 Task: Add an event with the title Client Appreciation Networking Event: Wine Tasting Reception, date '2024/05/26', time 7:30 AM to 9:30 AMand add a description: Looking to take your sales representation skills to the next level? Join us for an immersive event designed to equip you with the knowledge and tools needed to drive growth and maximize revenue. From understanding customer psychology to developing compelling pitches, this event covers the essential aspects of successful sales representation. Select event color  Basil . Add location for the event as: 987 Market Street, Financial District, San Francisco, USA, logged in from the account softage.5@softage.netand send the event invitation to softage.2@softage.net and softage.3@softage.net. Set a reminder for the event Daily
Action: Mouse moved to (68, 158)
Screenshot: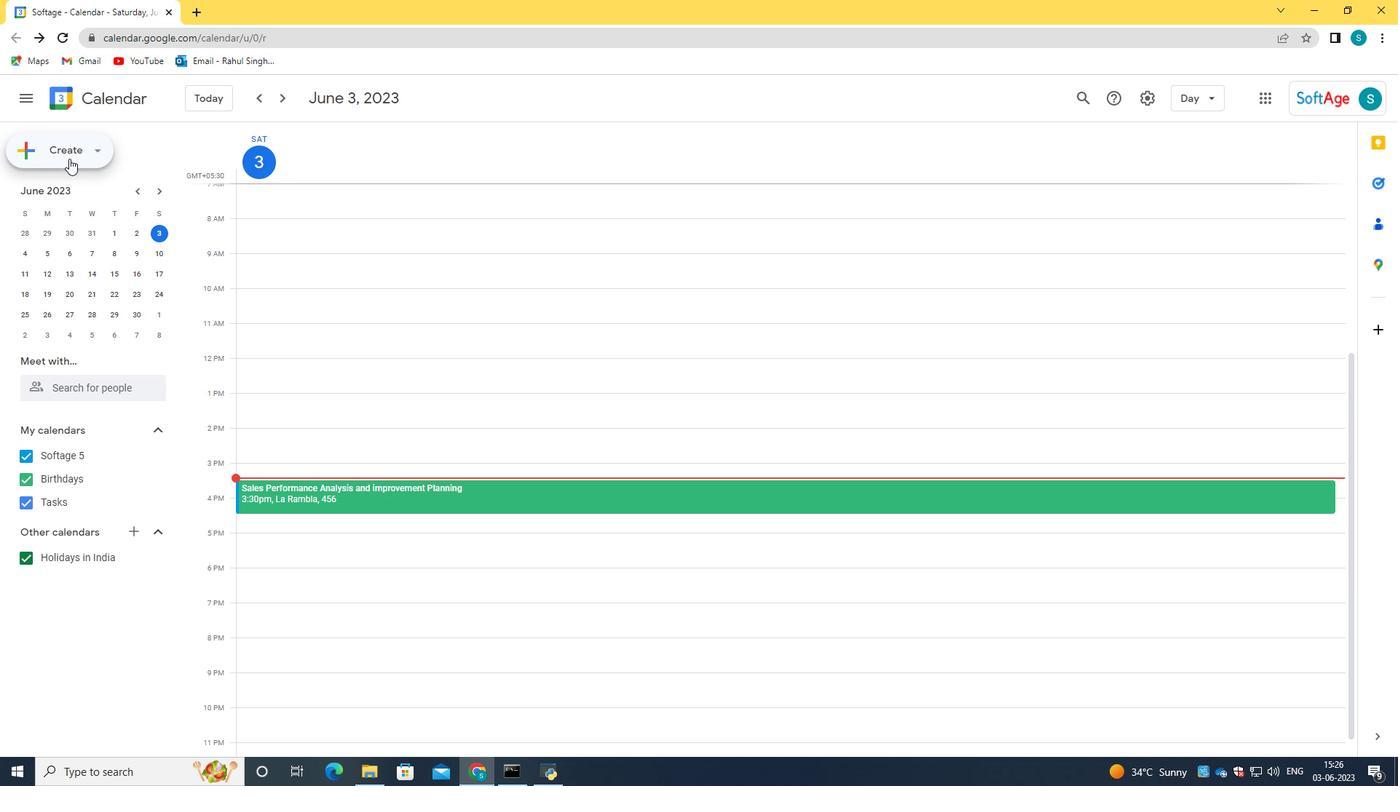 
Action: Mouse pressed left at (68, 158)
Screenshot: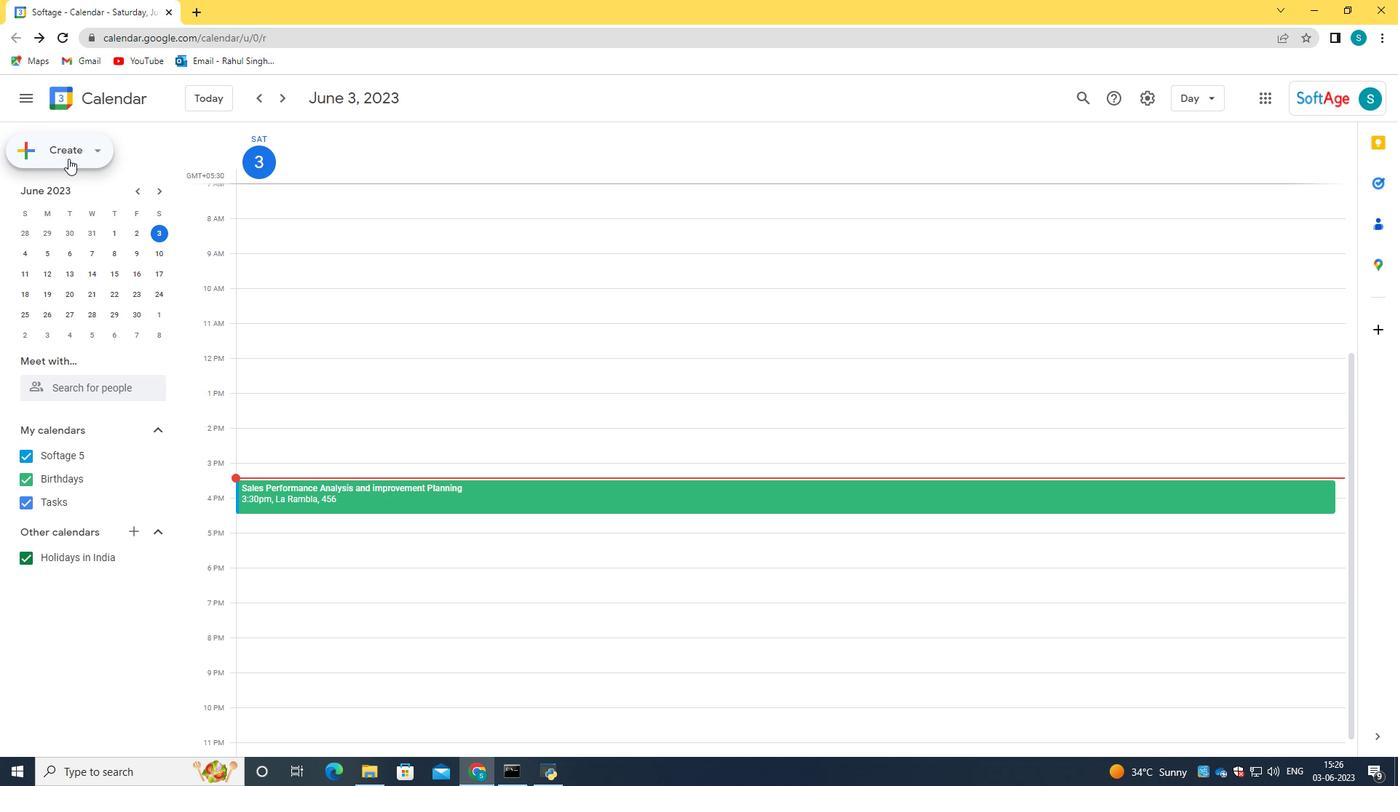 
Action: Mouse moved to (91, 181)
Screenshot: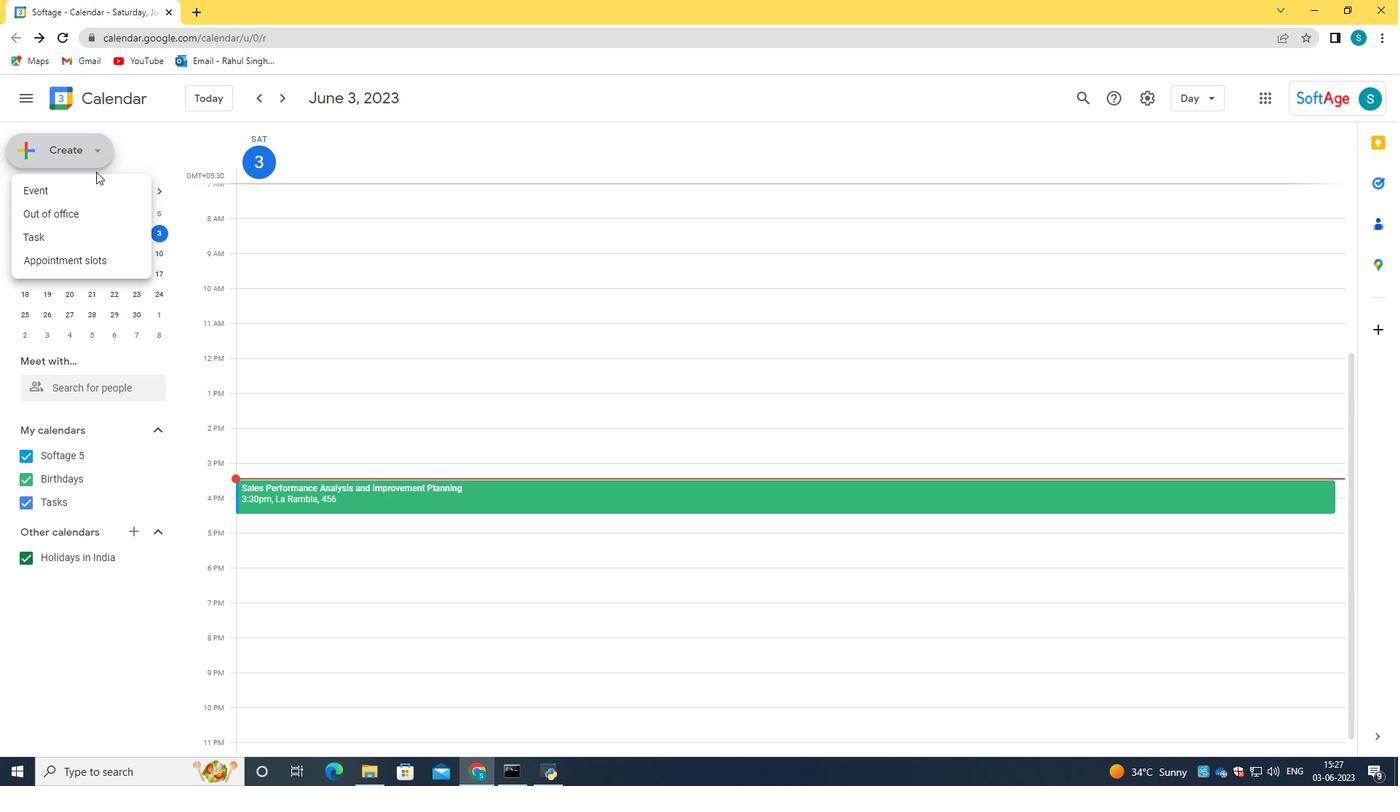 
Action: Mouse pressed left at (91, 181)
Screenshot: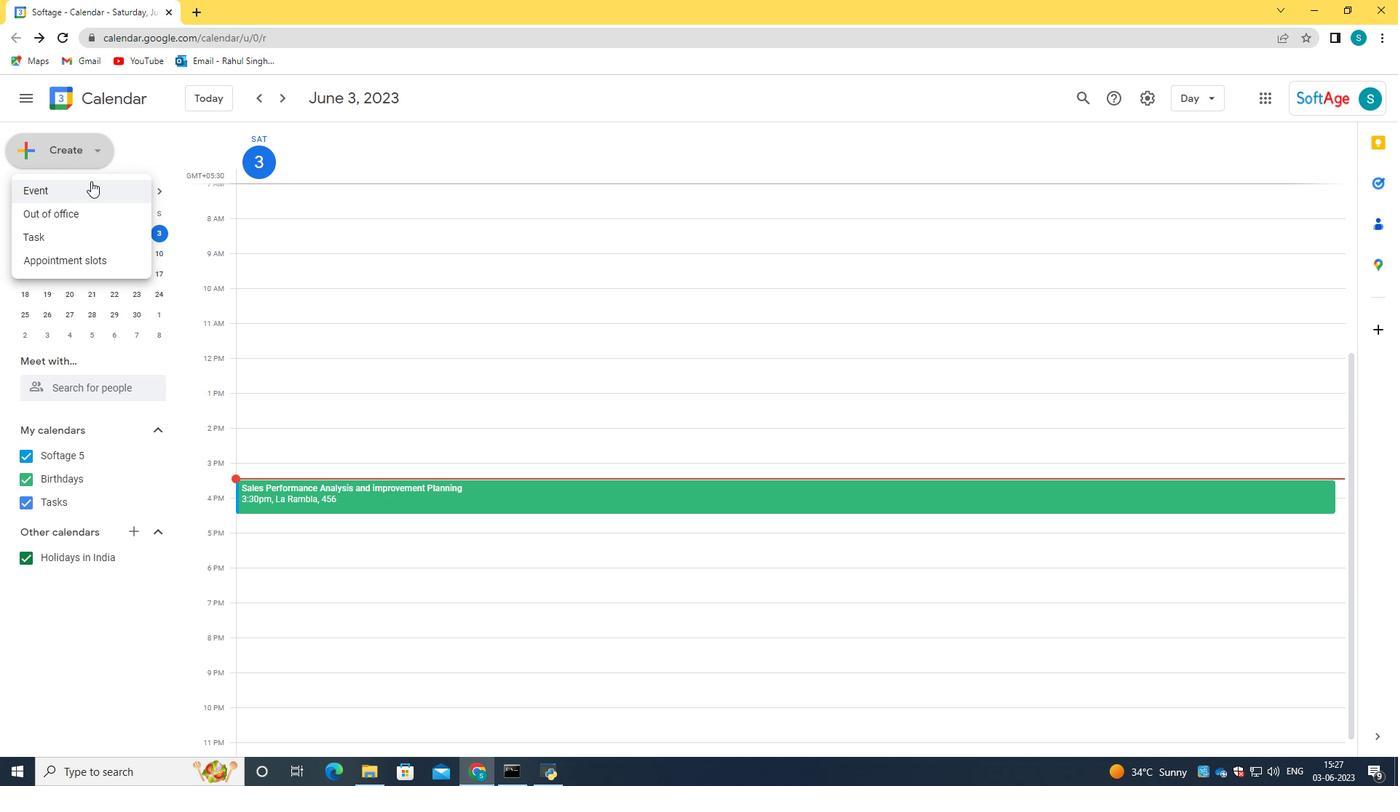 
Action: Mouse moved to (853, 579)
Screenshot: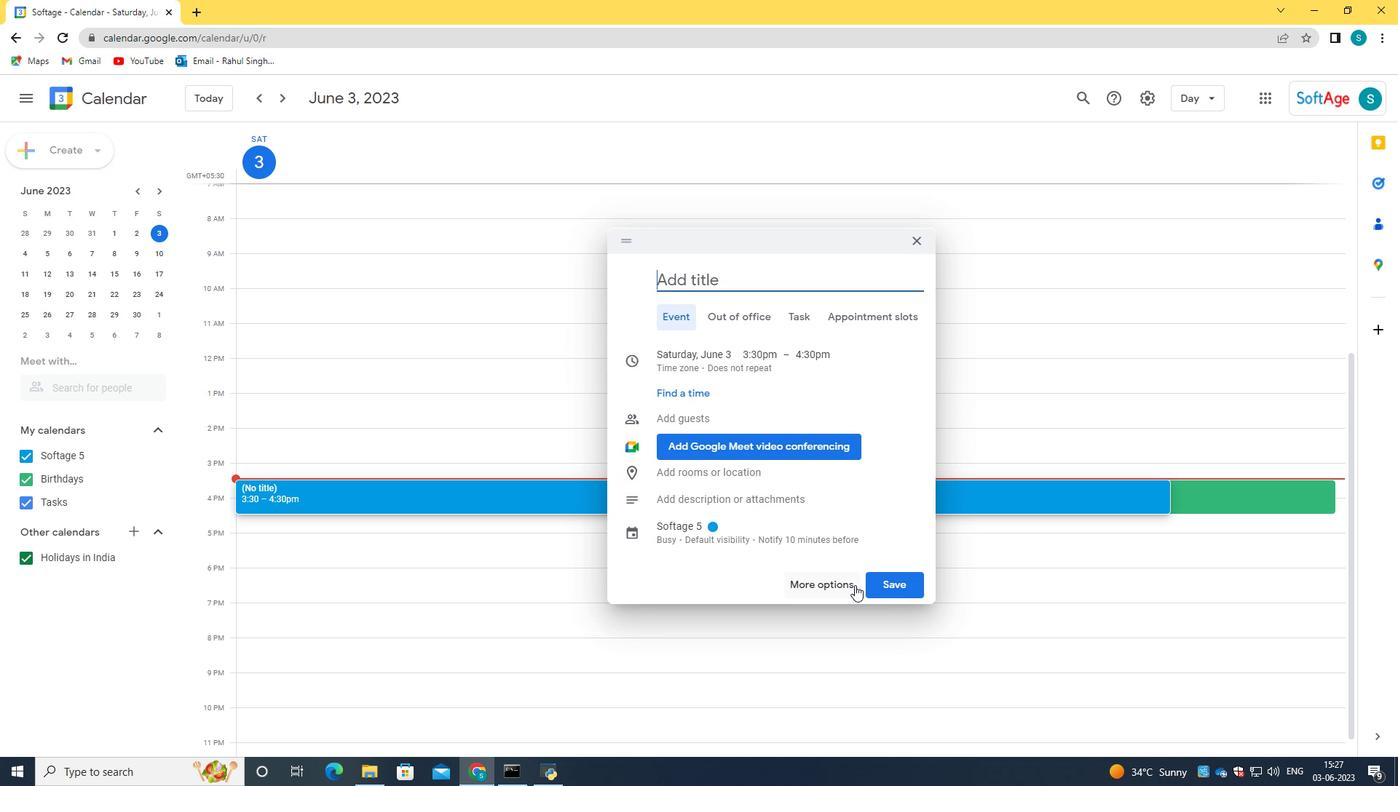 
Action: Mouse pressed left at (853, 579)
Screenshot: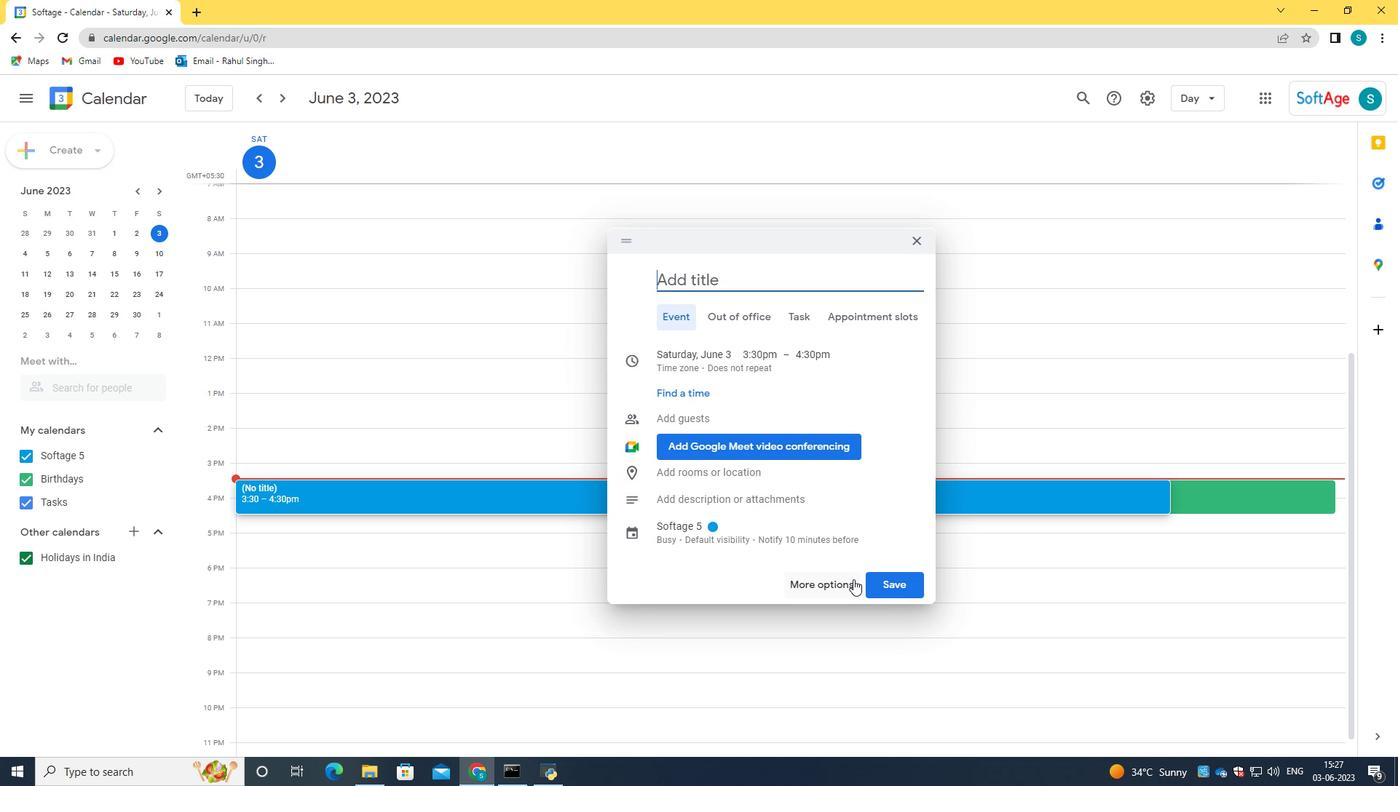 
Action: Mouse moved to (245, 97)
Screenshot: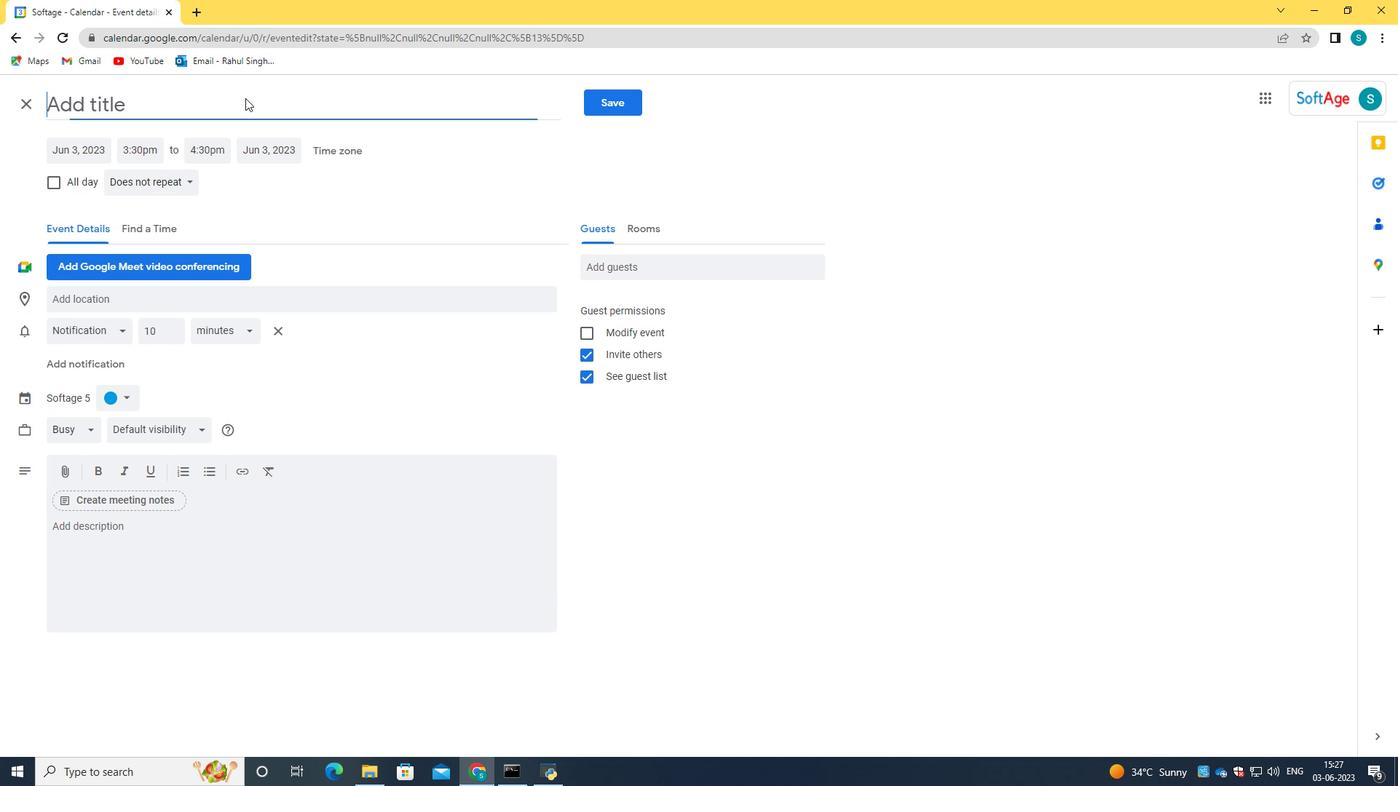 
Action: Mouse pressed left at (245, 97)
Screenshot: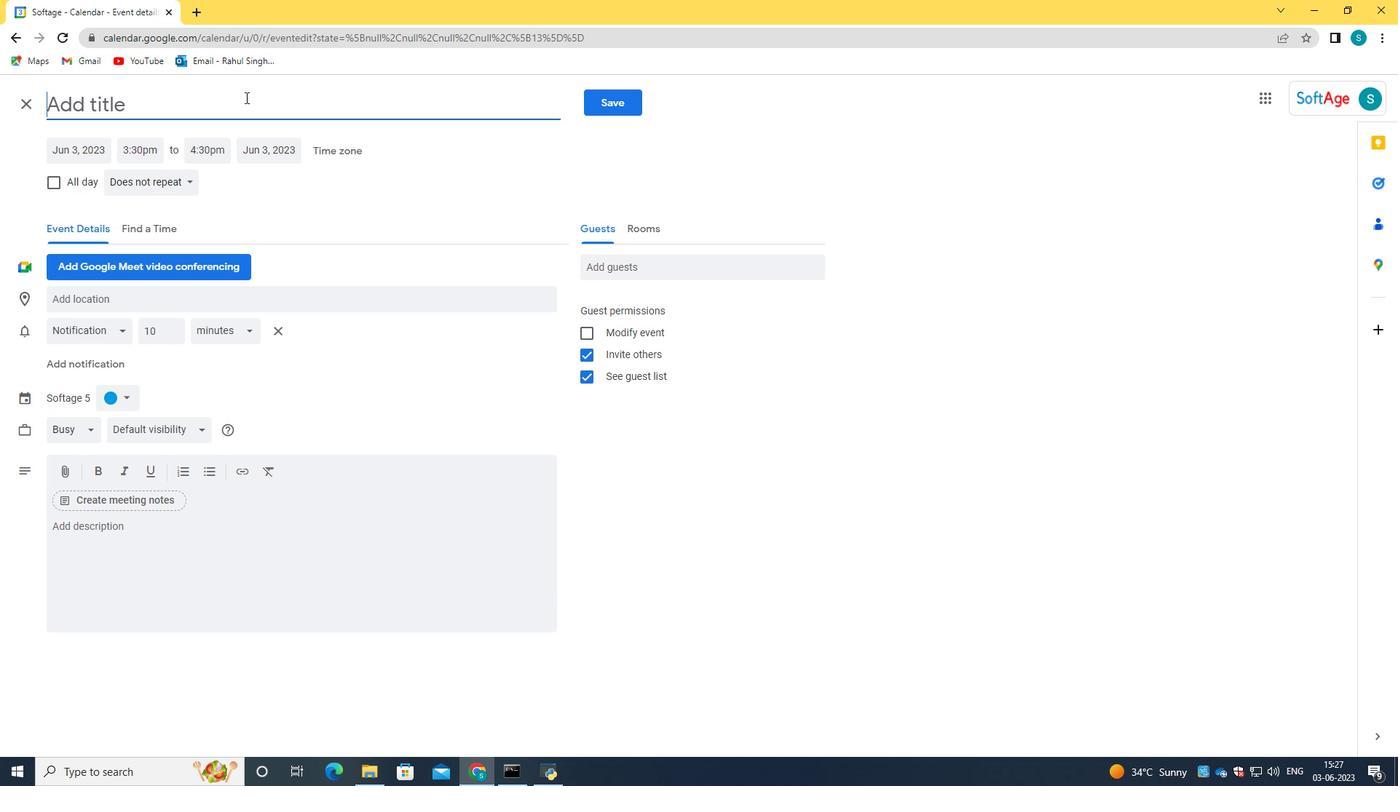 
Action: Key pressed <Key.caps_lock>C<Key.caps_lock>lient<Key.space><Key.caps_lock>A<Key.caps_lock>ppreciato<Key.backspace>ion<Key.space><Key.caps_lock>N<Key.caps_lock>etworking<Key.space><Key.caps_lock>E<Key.caps_lock>vent<Key.space><Key.backspace><Key.shift_r>:<Key.space>w<Key.backspace><Key.caps_lock>W<Key.caps_lock>ine<Key.space><Key.caps_lock>T<Key.caps_lock>esting<Key.space><Key.caps_lock>R<Key.caps_lock>ecepto<Key.backspace>ion
Screenshot: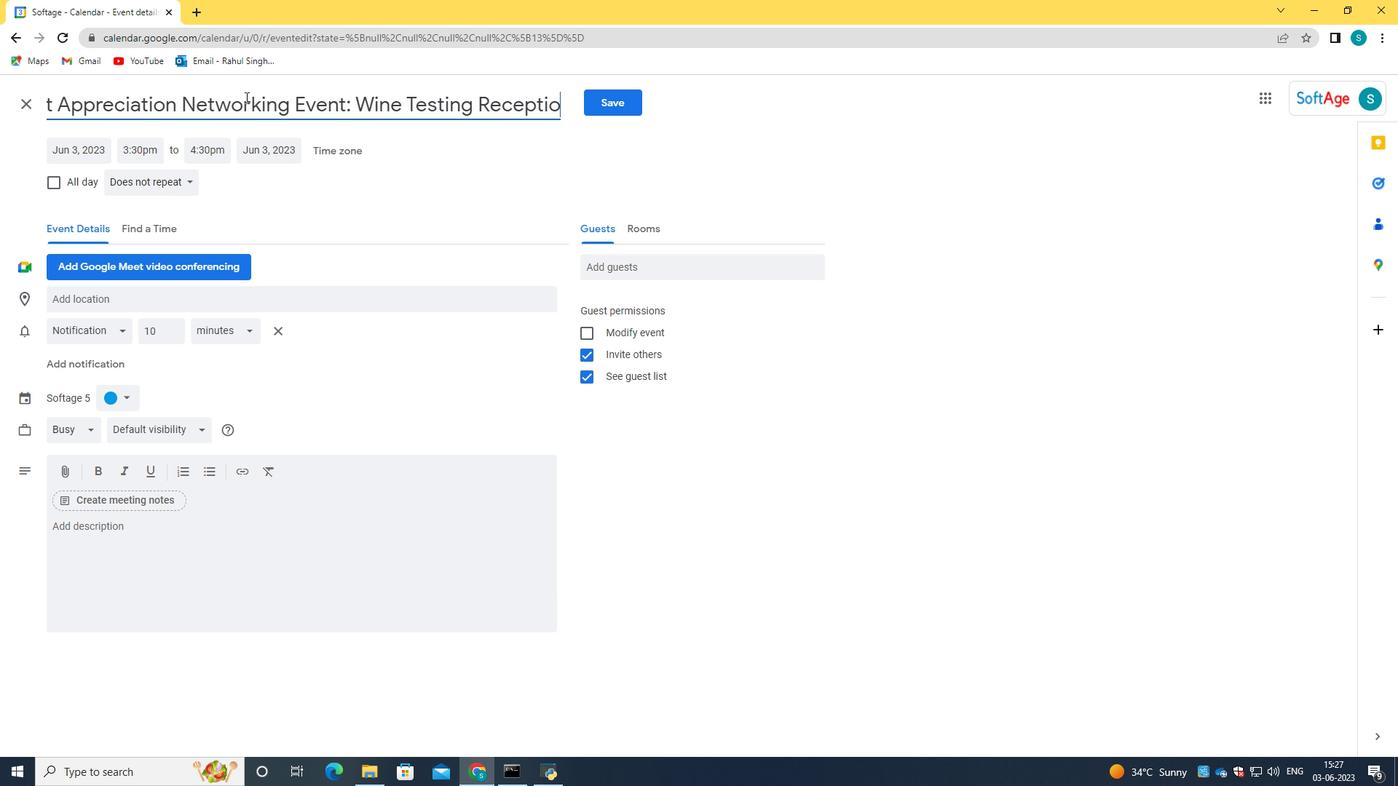 
Action: Mouse moved to (77, 151)
Screenshot: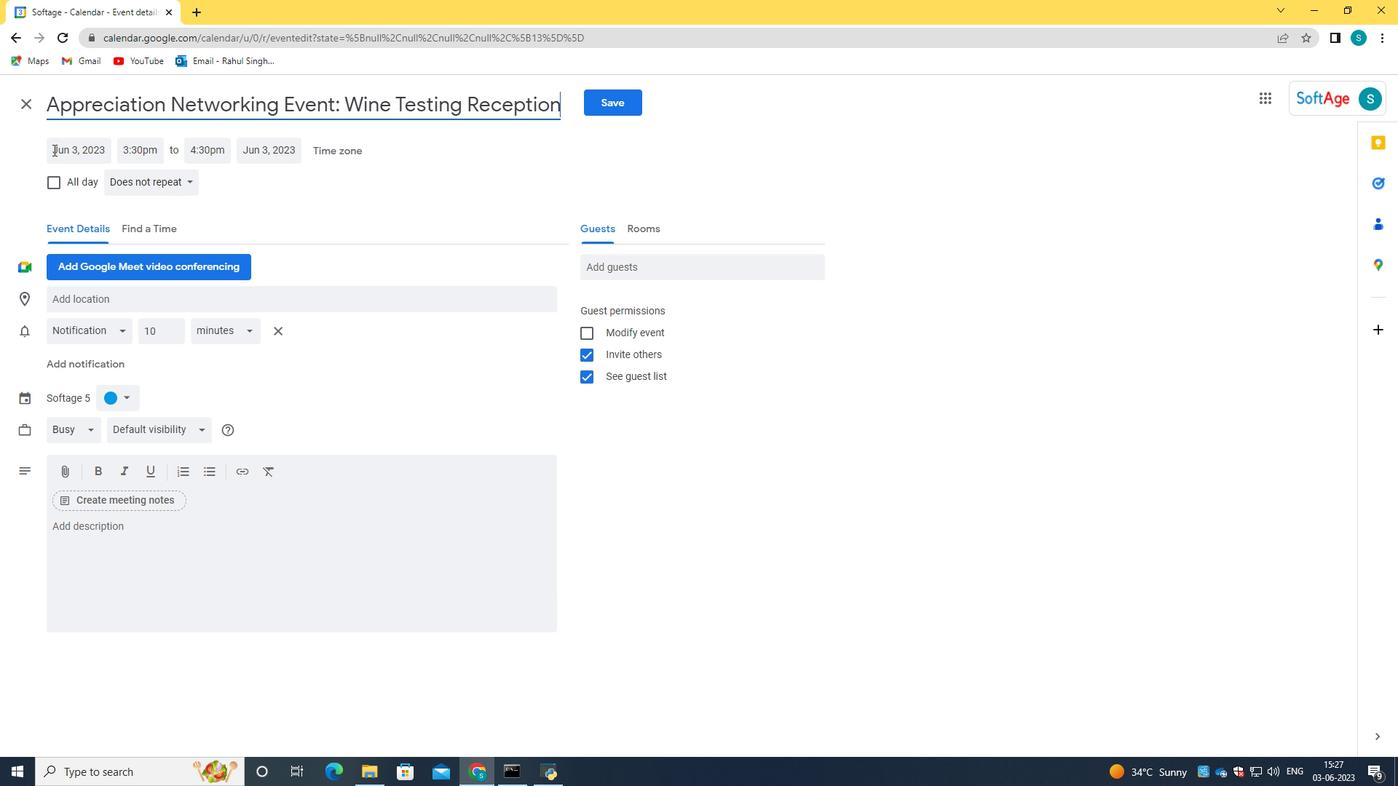 
Action: Mouse pressed left at (77, 151)
Screenshot: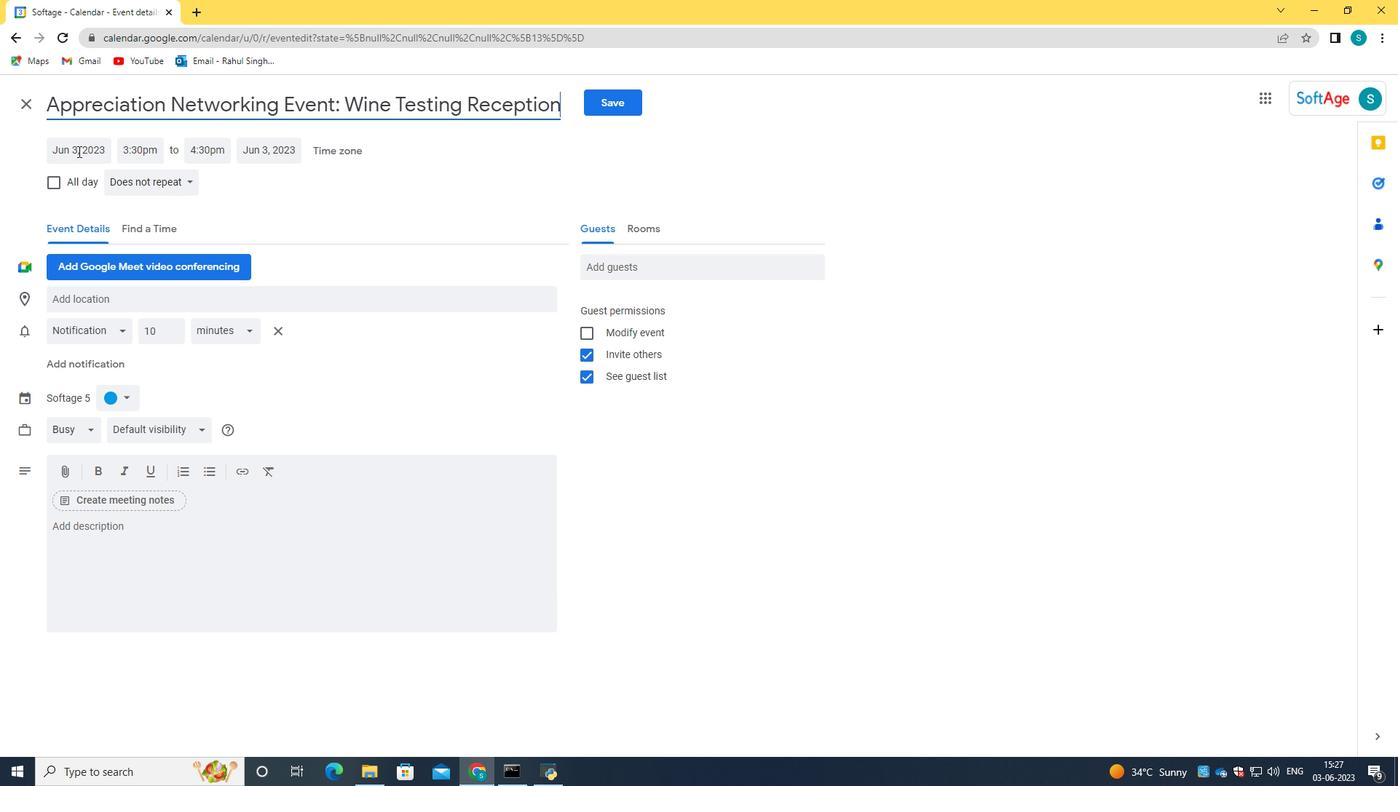
Action: Key pressed 2024/05/26
Screenshot: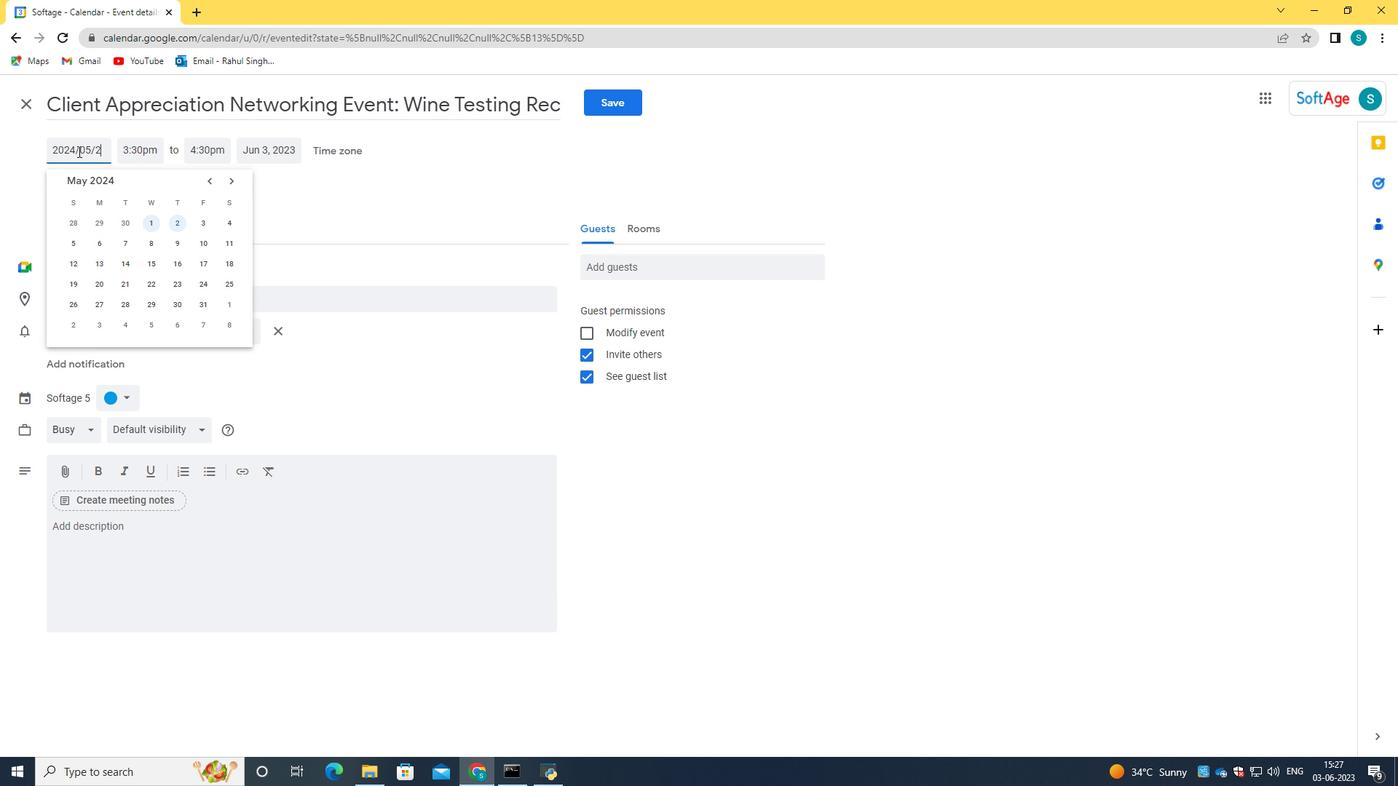 
Action: Mouse moved to (129, 150)
Screenshot: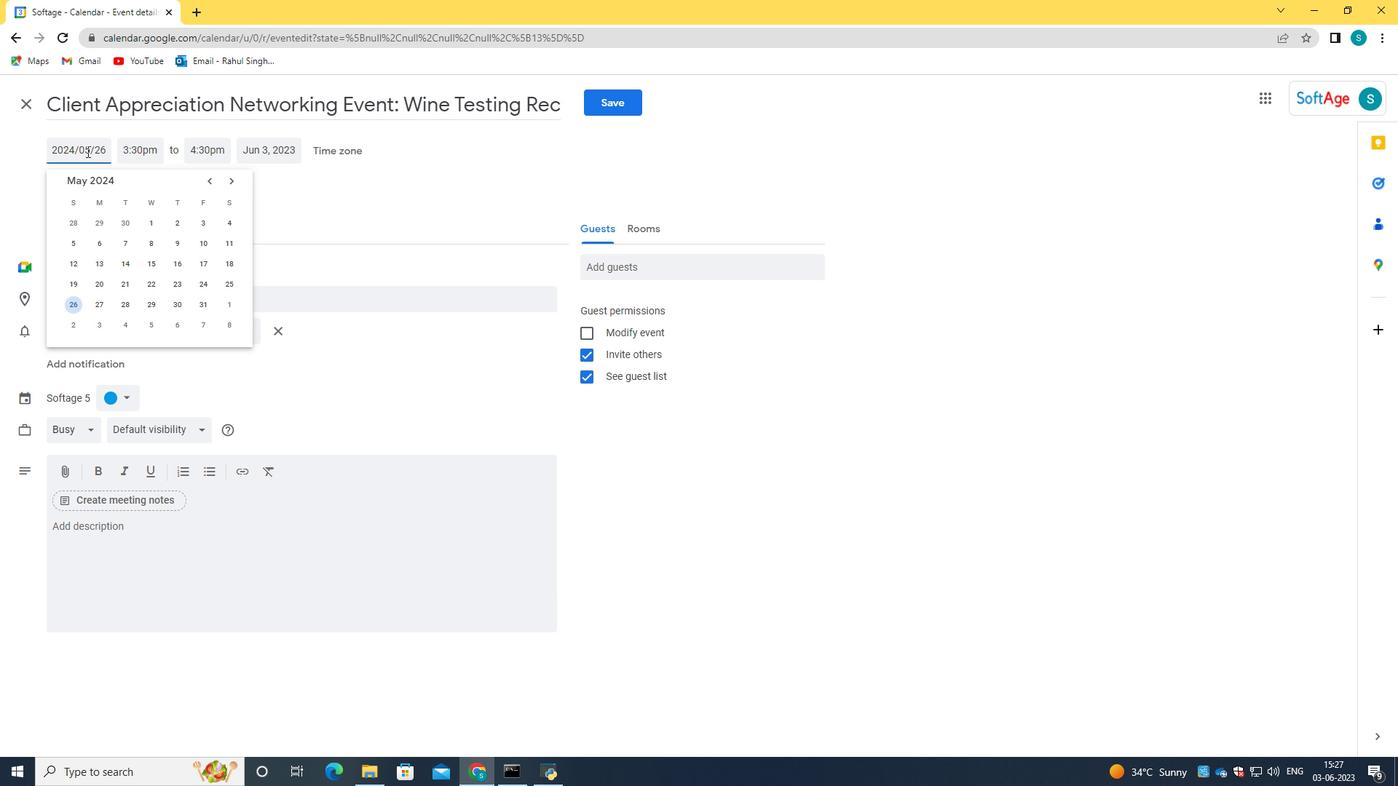 
Action: Key pressed <Key.tab>07<Key.shift_r>:30<Key.space>am<Key.tab>9<Key.backspace>09<Key.shift_r>:30<Key.space>am
Screenshot: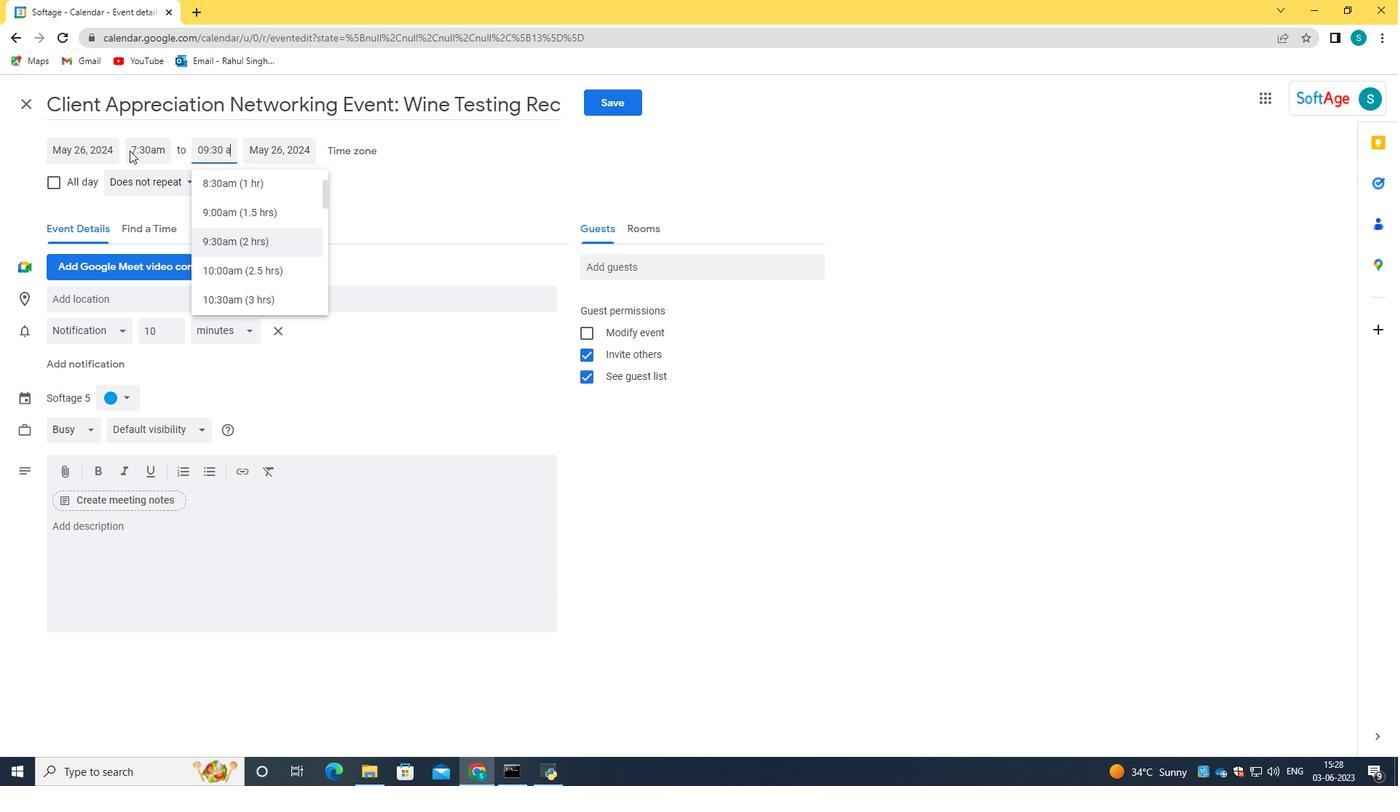 
Action: Mouse moved to (232, 250)
Screenshot: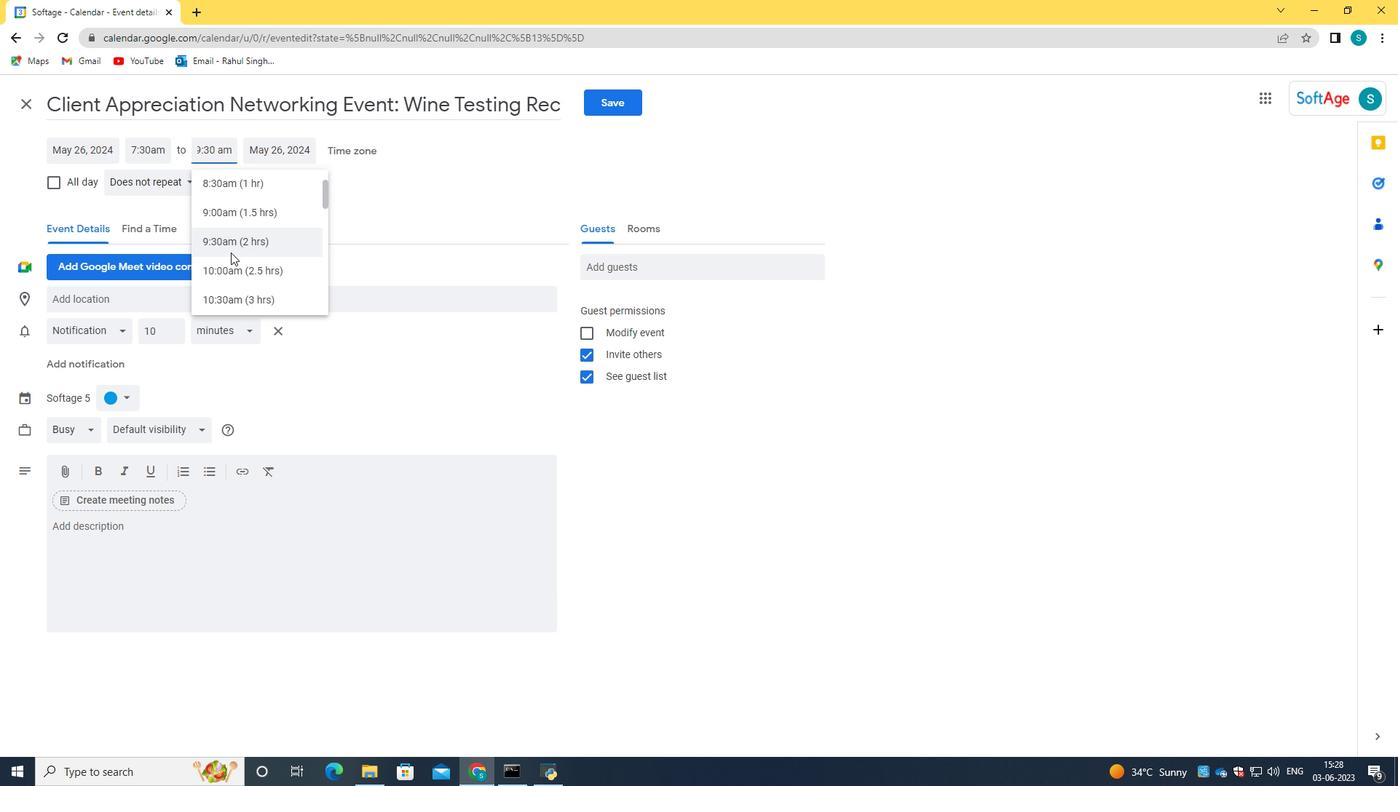 
Action: Mouse pressed left at (232, 250)
Screenshot: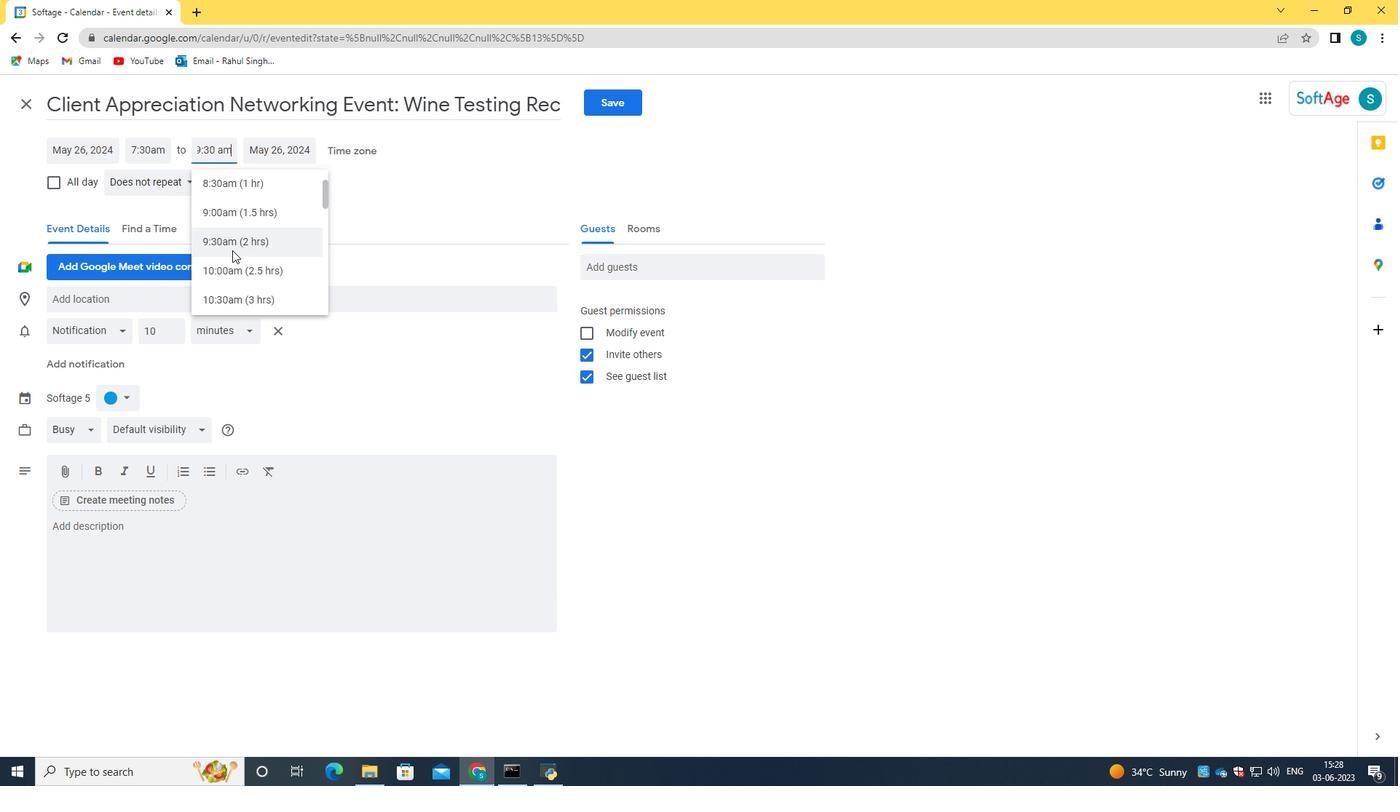 
Action: Mouse moved to (344, 216)
Screenshot: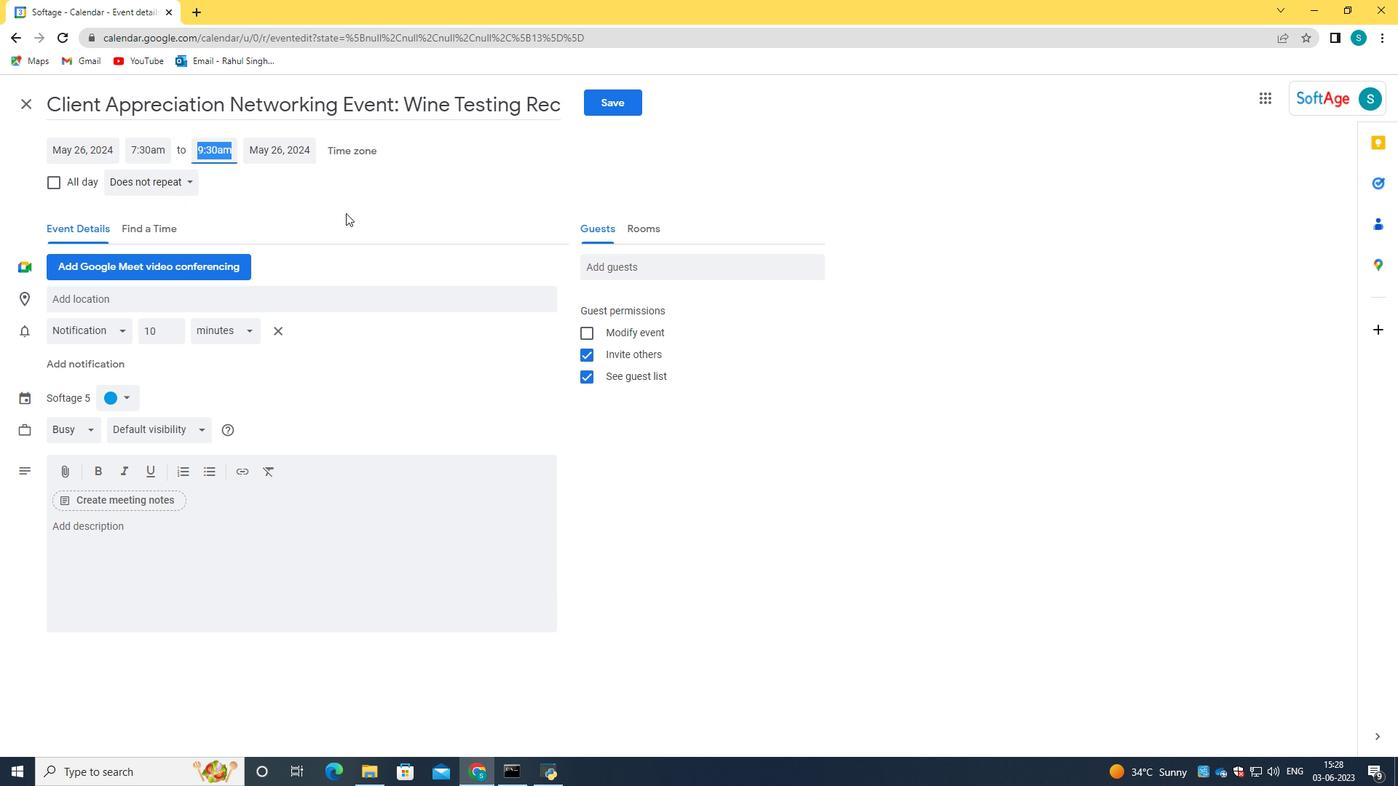 
Action: Mouse pressed left at (344, 216)
Screenshot: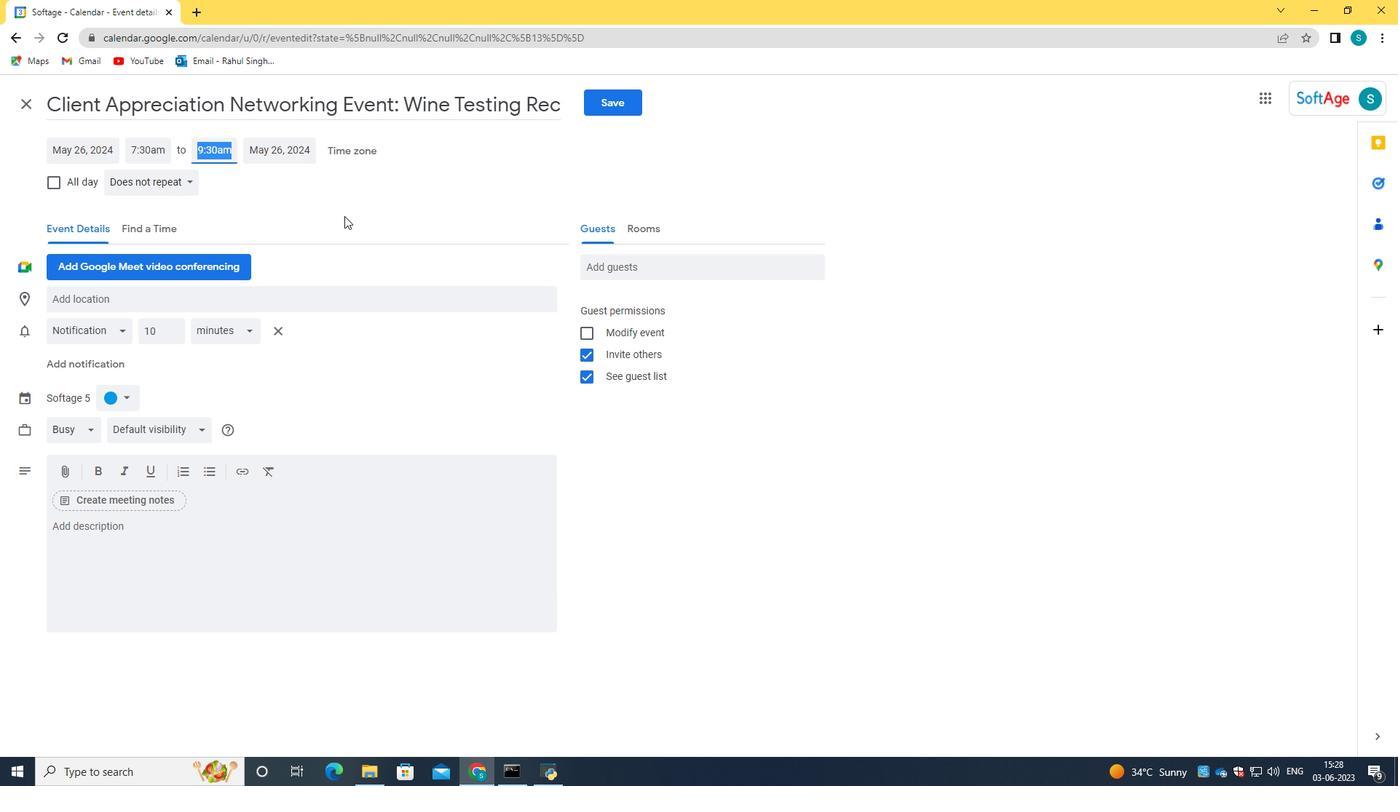 
Action: Mouse moved to (114, 299)
Screenshot: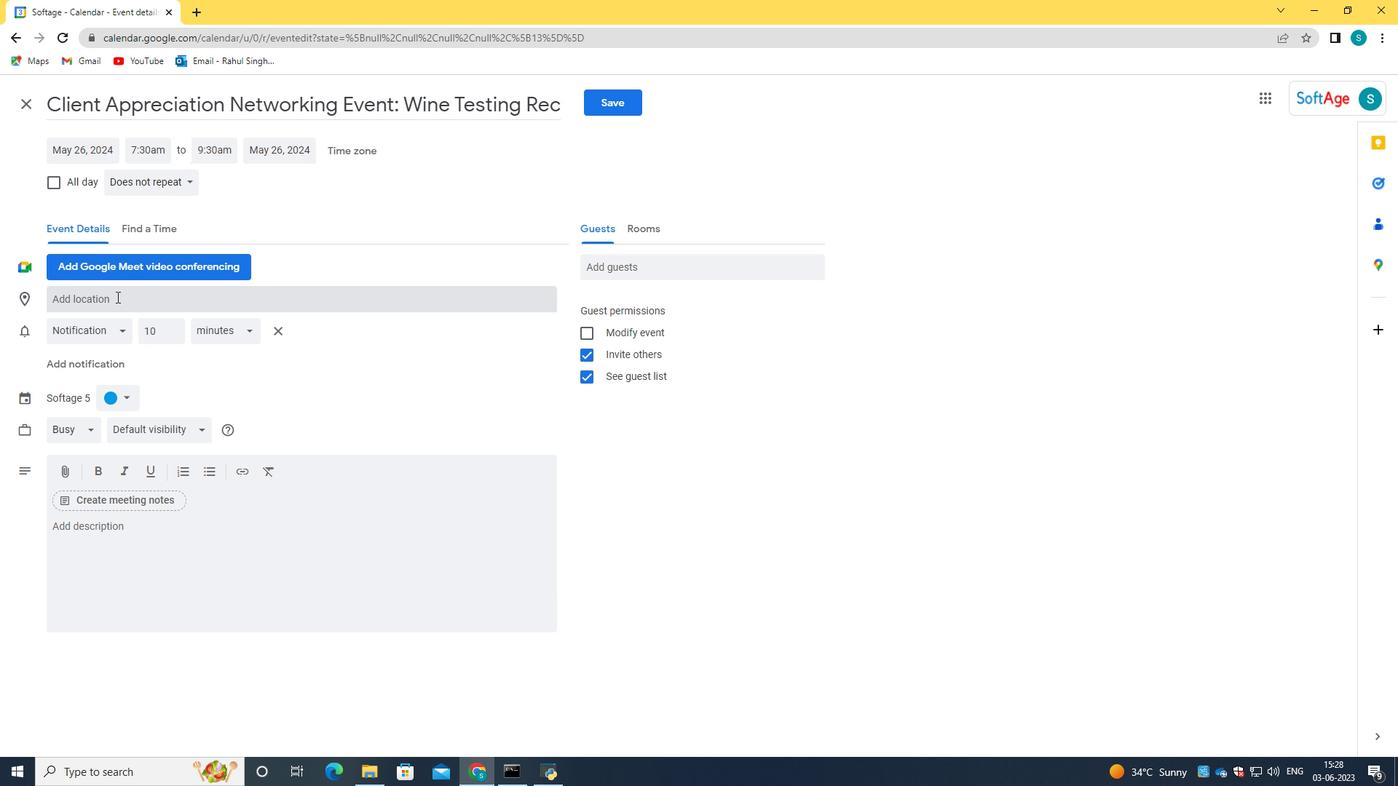 
Action: Mouse pressed left at (114, 299)
Screenshot: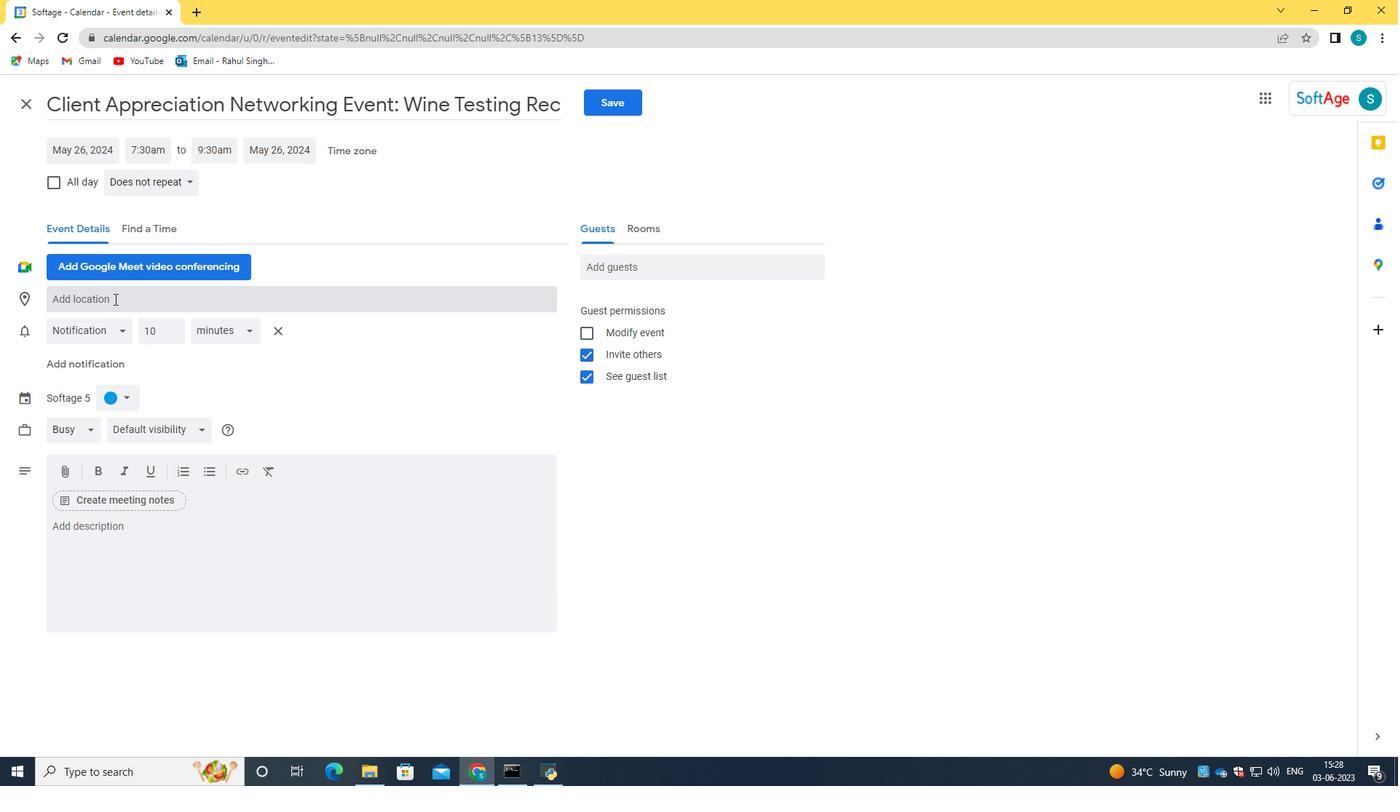 
Action: Key pressed <Key.caps_lock>
Screenshot: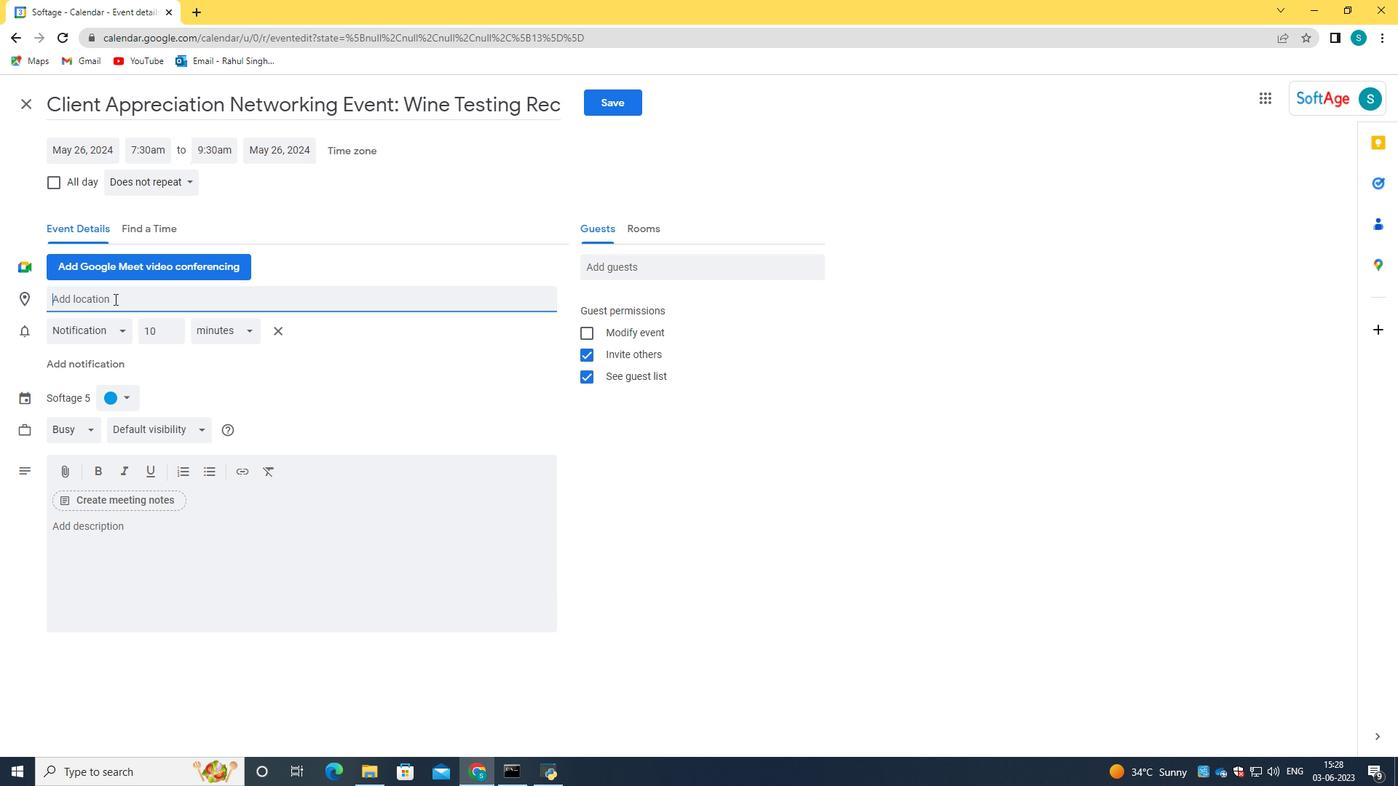 
Action: Mouse moved to (112, 562)
Screenshot: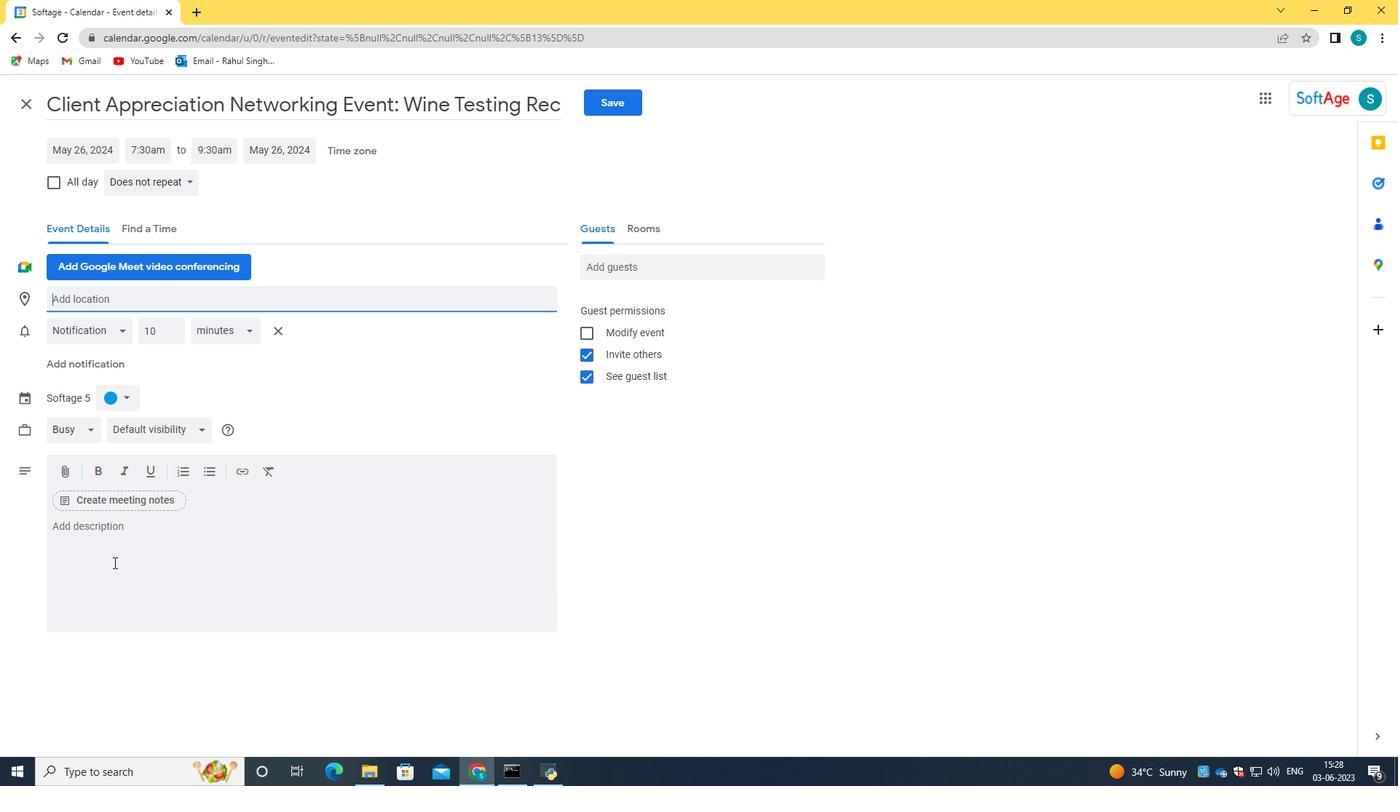 
Action: Mouse pressed left at (112, 562)
Screenshot: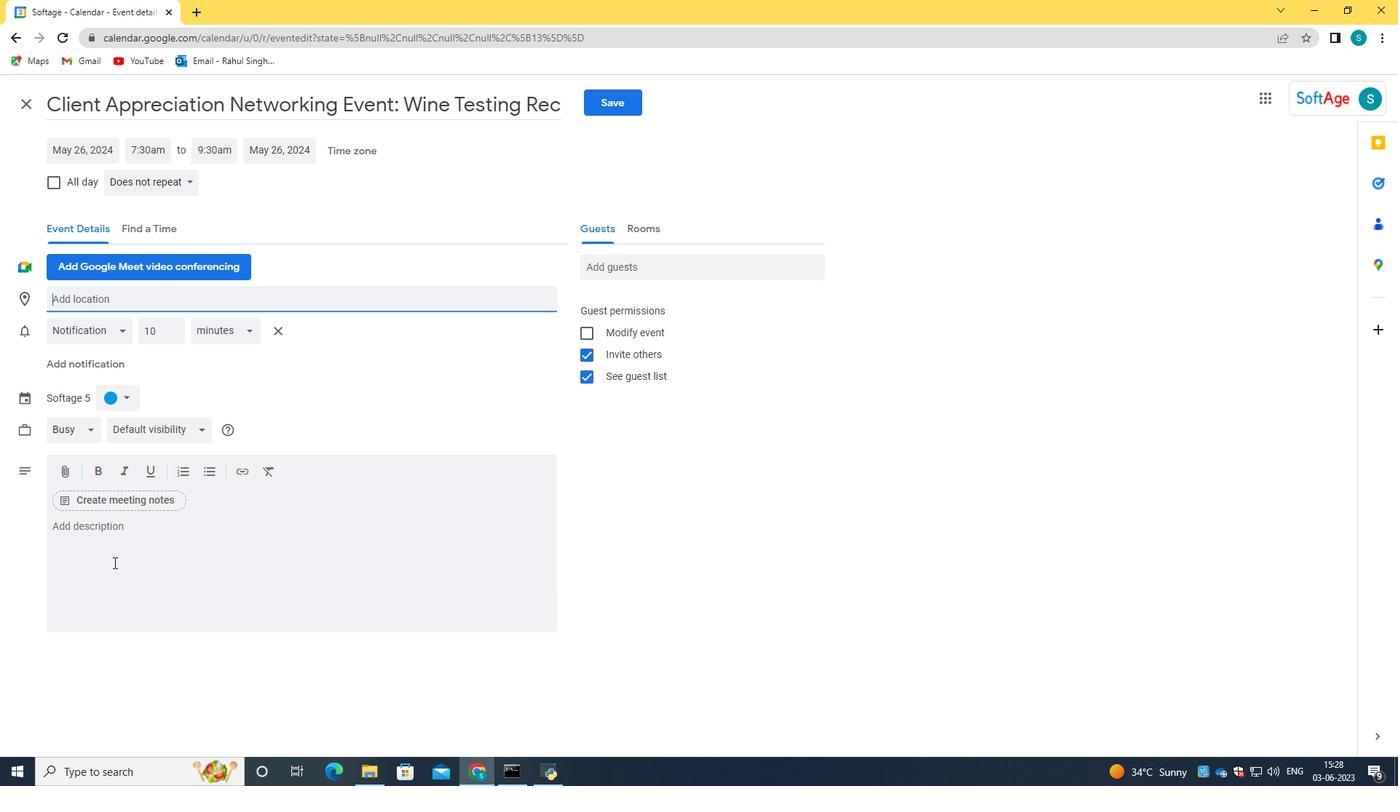 
Action: Key pressed <Key.caps_lock>l<Key.caps_lock>OOKING<Key.space>T<Key.backspace><Key.backspace><Key.backspace><Key.backspace><Key.backspace><Key.backspace><Key.backspace><Key.backspace><Key.backspace><Key.backspace><Key.backspace><Key.backspace><Key.backspace>L<Key.caps_lock>ooking<Key.space>to<Key.space>take<Key.space>your<Key.space>sales<Key.space>representation<Key.space>skills<Key.space>to<Key.space>the<Key.space>next<Key.space>level<Key.shift_r>?<Key.space><Key.caps_lock>J<Key.caps_lock><Key.backspace><Key.caps_lock>J<Key.caps_lock>oin<Key.space>us<Key.space>for<Key.space>an<Key.space><Key.caps_lock>I<Key.caps_lock><Key.backspace>immersive<Key.space>sevent<Key.backspace><Key.backspace><Key.backspace><Key.backspace><Key.backspace><Key.backspace><Key.backspace><Key.space>event<Key.space>di<Key.backspace>esigned<Key.space>to<Key.space>equip<Key.space>you<Key.space>with<Key.space>the<Key.space>knowledge<Key.space>and<Key.space>tools<Key.space>needed<Key.space>to<Key.space>drive<Key.space>growth<Key.space>and<Key.space>maximize<Key.space>revenus<Key.backspace>e.<Key.space><Key.caps_lock>F<Key.caps_lock>rom<Key.space>understanding<Key.space>customer<Key.space>psychology<Key.space>to<Key.space>develop<Key.backspace>ping<Key.space>compelling<Key.space>pitches,<Key.space>this<Key.space>event<Key.space>covers<Key.space>the<Key.space>essential<Key.space>aspects<Key.space>of<Key.space>successful<Key.space>sales<Key.space>representation.
Screenshot: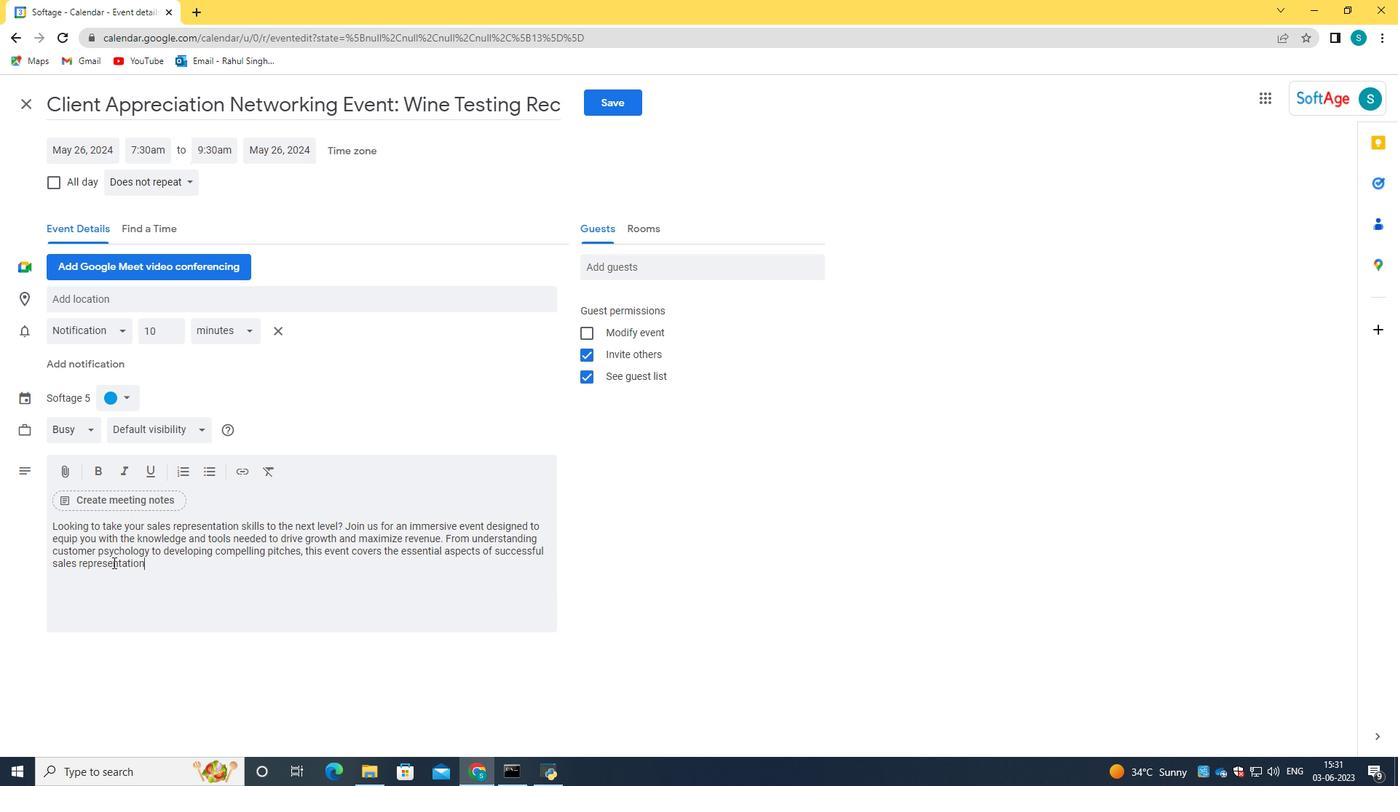 
Action: Mouse moved to (122, 395)
Screenshot: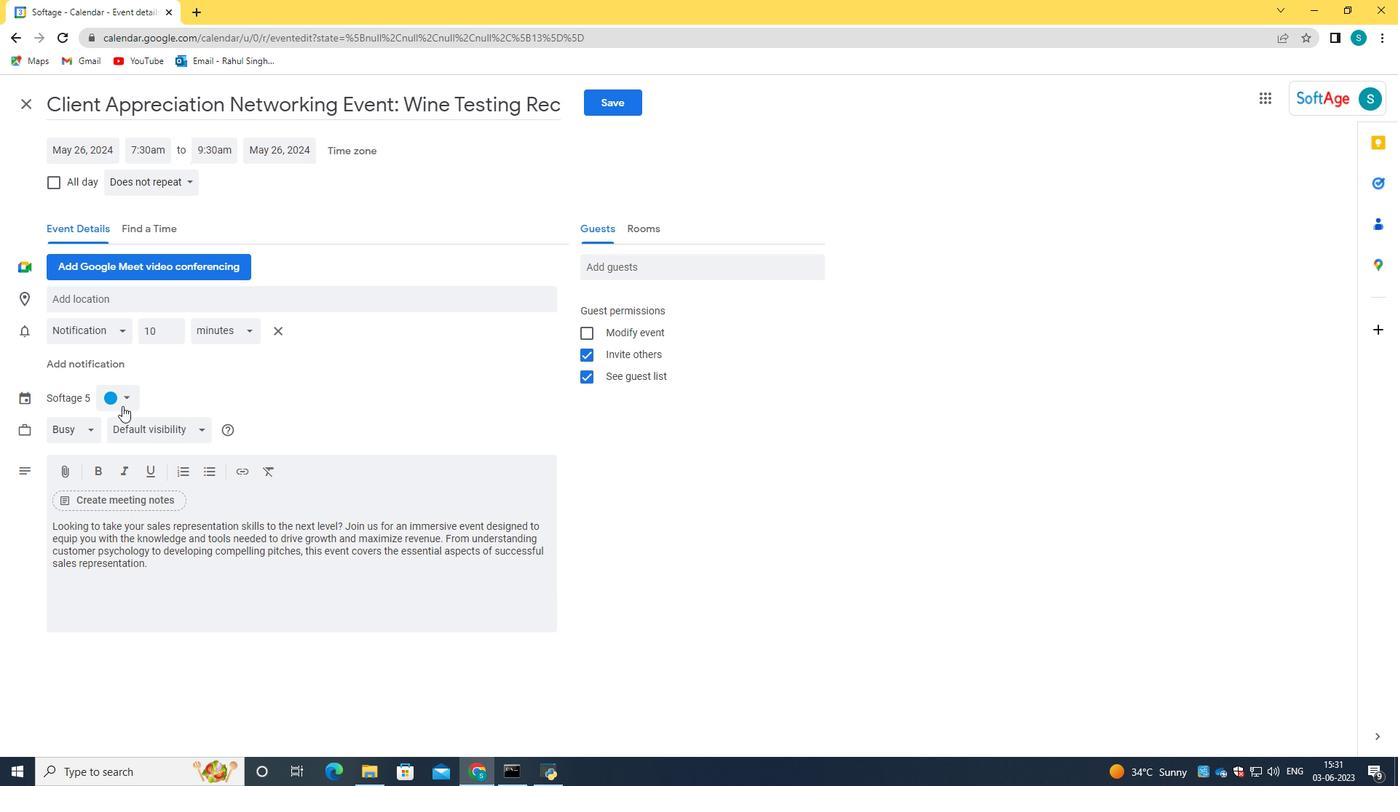 
Action: Mouse pressed left at (122, 395)
Screenshot: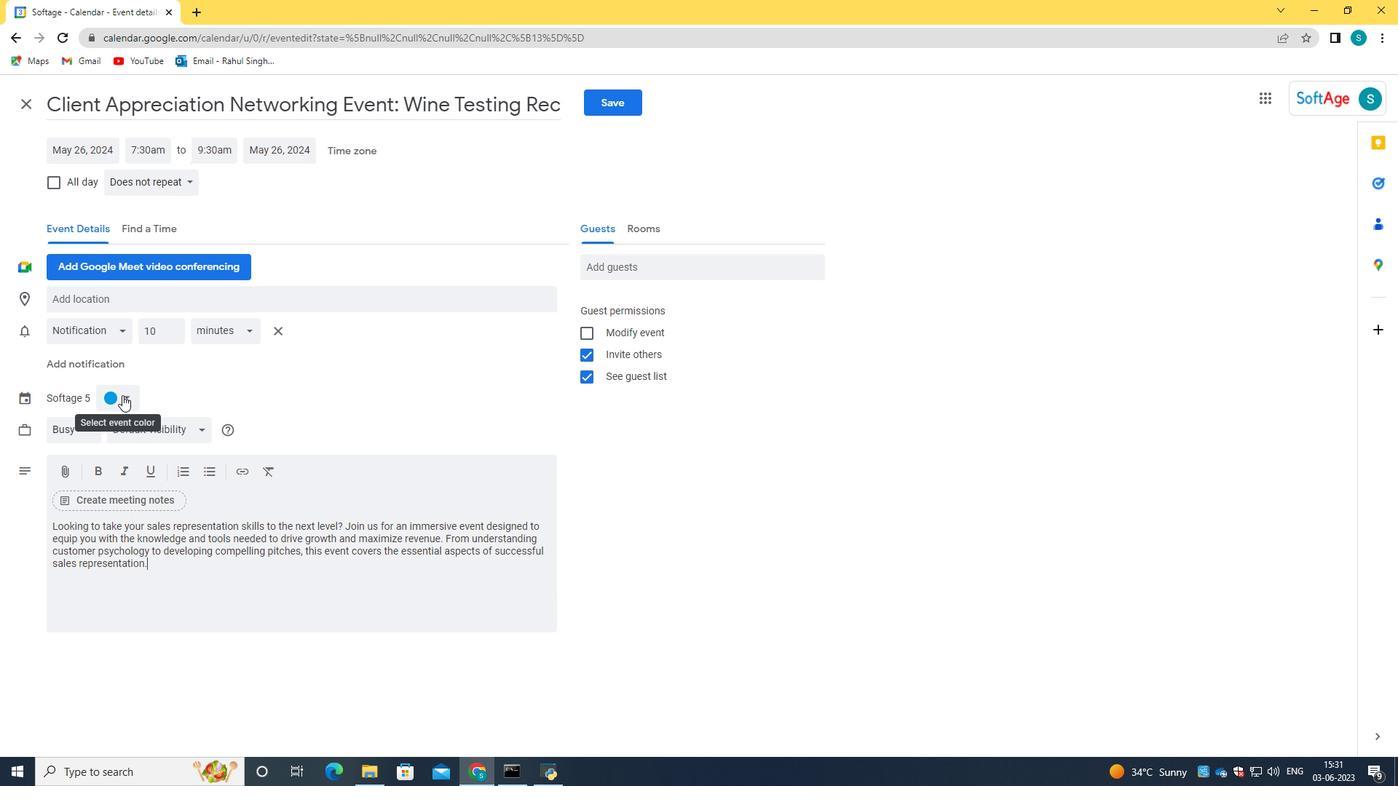 
Action: Mouse moved to (125, 430)
Screenshot: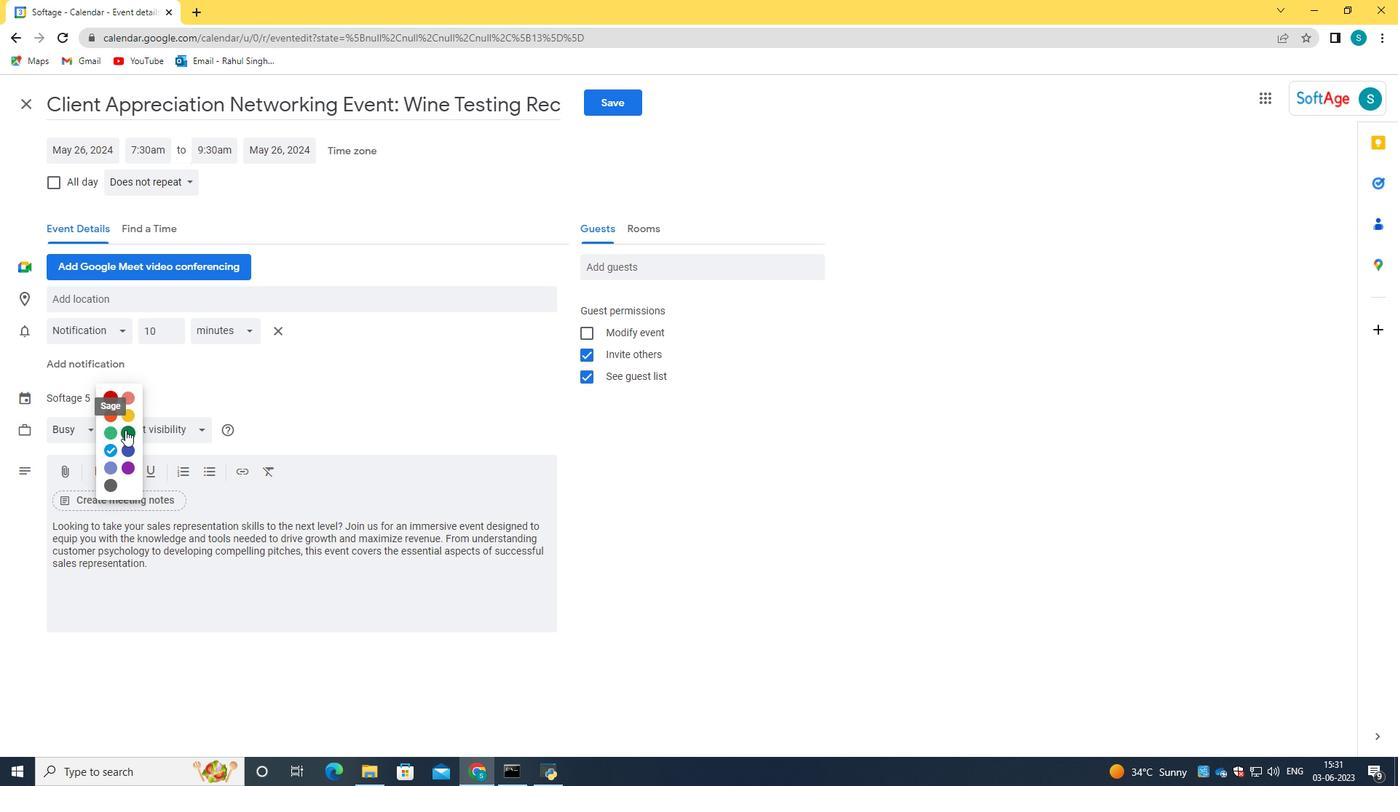 
Action: Mouse pressed left at (125, 430)
Screenshot: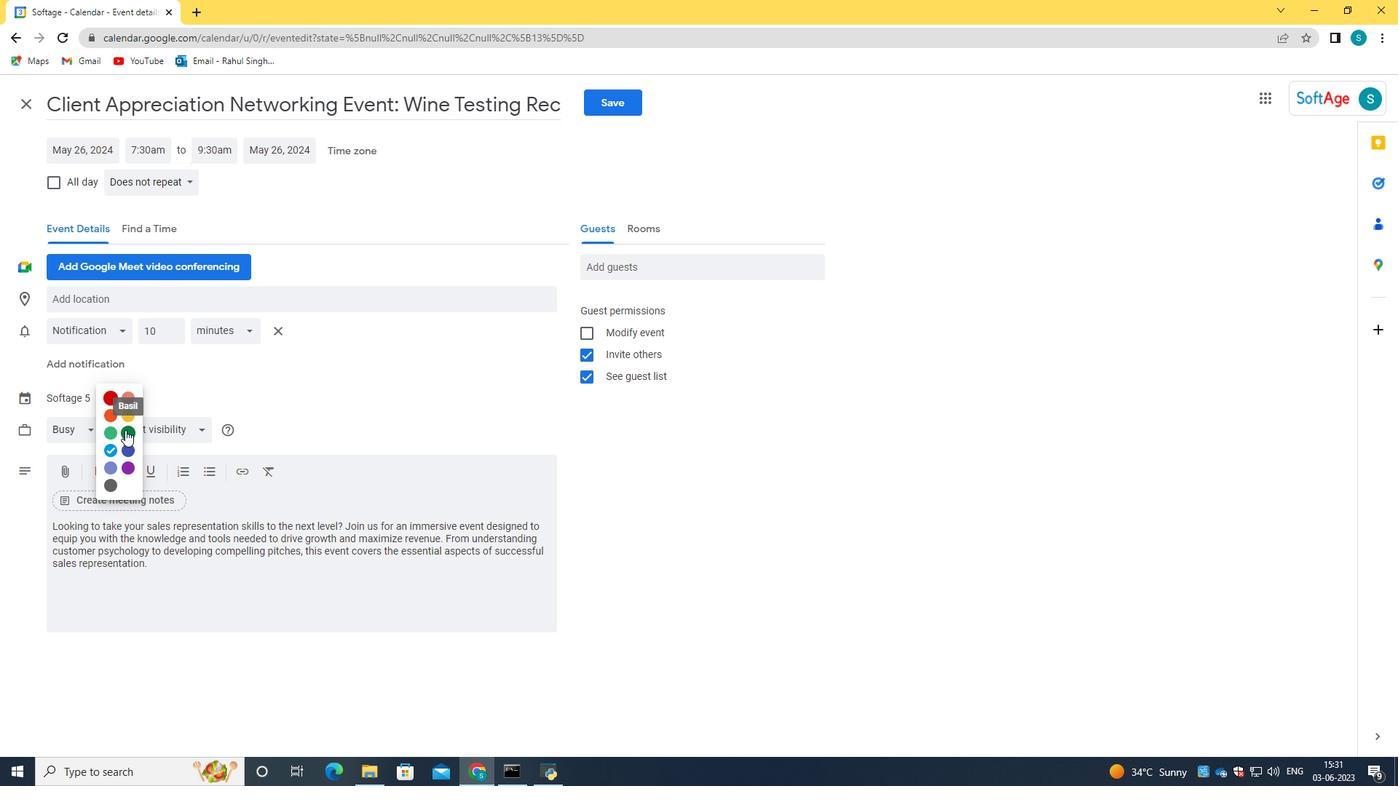 
Action: Mouse moved to (116, 294)
Screenshot: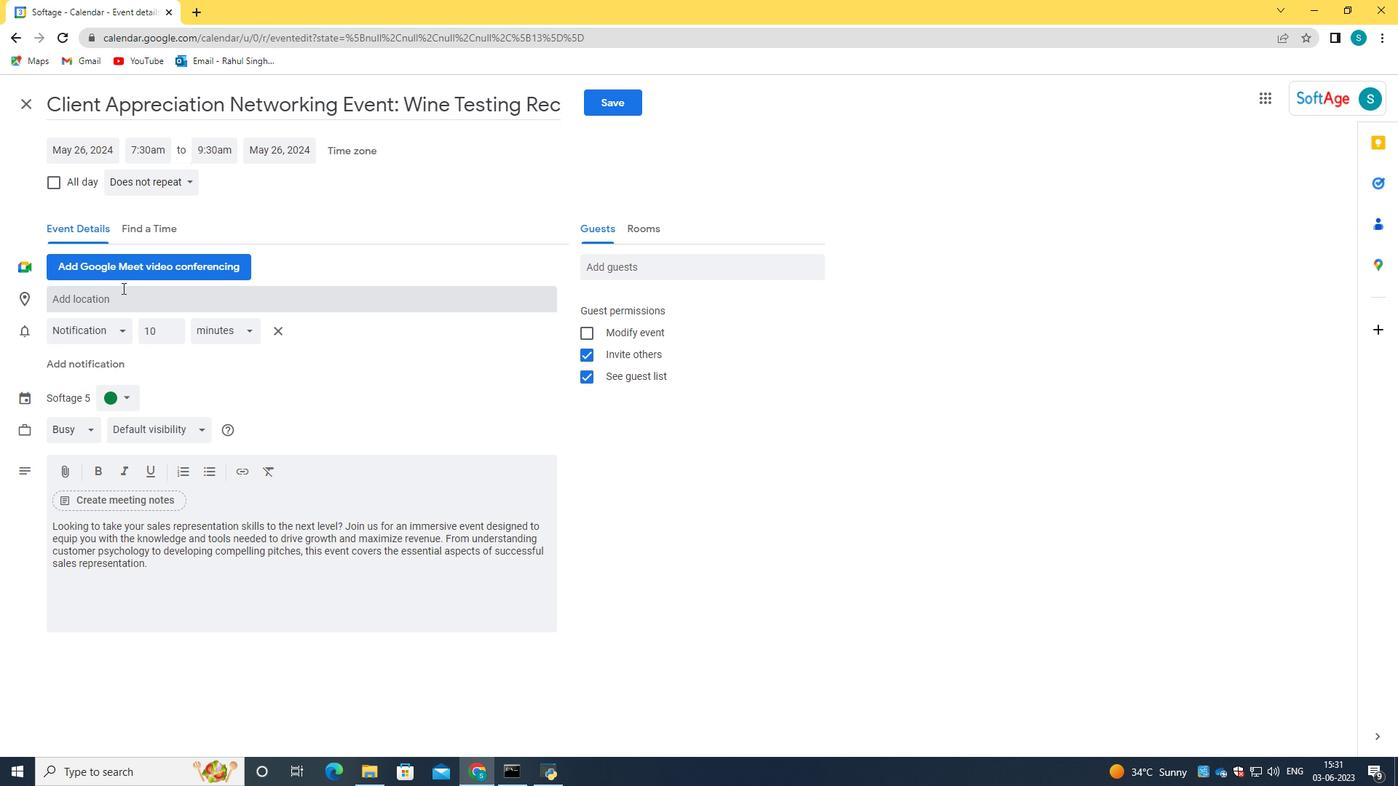 
Action: Mouse pressed left at (116, 294)
Screenshot: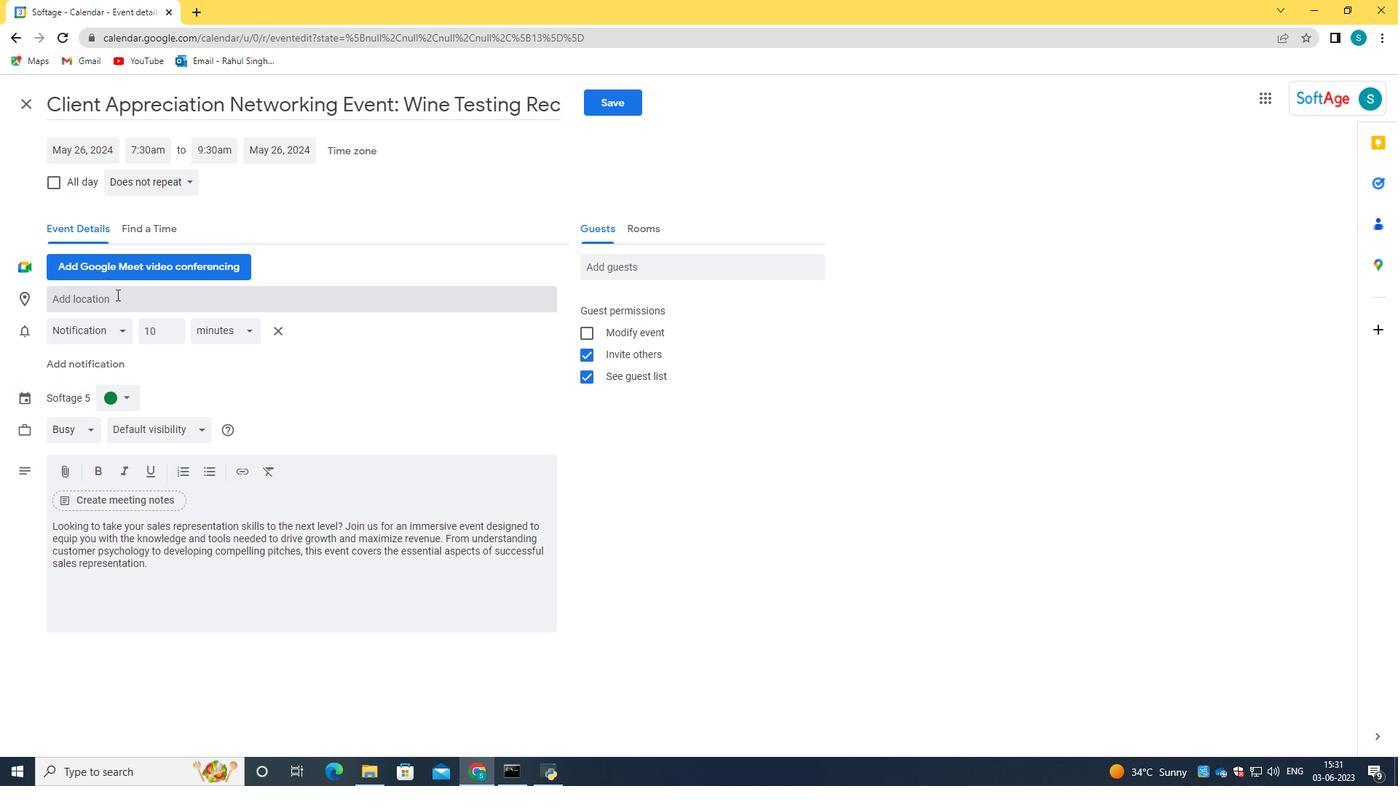 
Action: Key pressed 987<Key.space><Key.caps_lock>M<Key.caps_lock>arket<Key.space><Key.caps_lock>S<Key.caps_lock>treet<Key.space>,<Key.space><Key.caps_lock>F<Key.caps_lock>inanco<Key.backspace>ial<Key.space><Key.caps_lock>D<Key.caps_lock>istriv<Key.backspace>ct,<Key.space><Key.caps_lock>S<Key.caps_lock>am<Key.space>
Screenshot: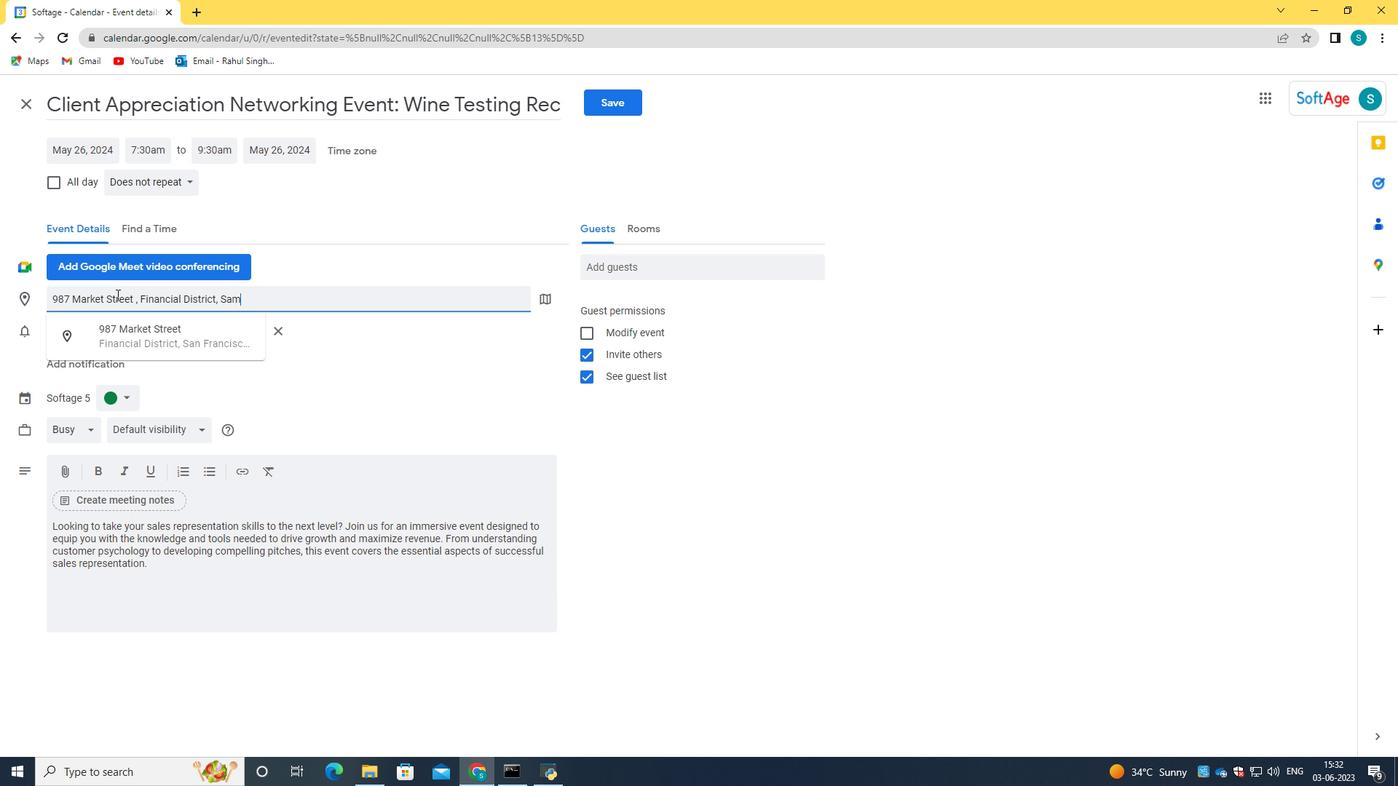 
Action: Mouse moved to (141, 342)
Screenshot: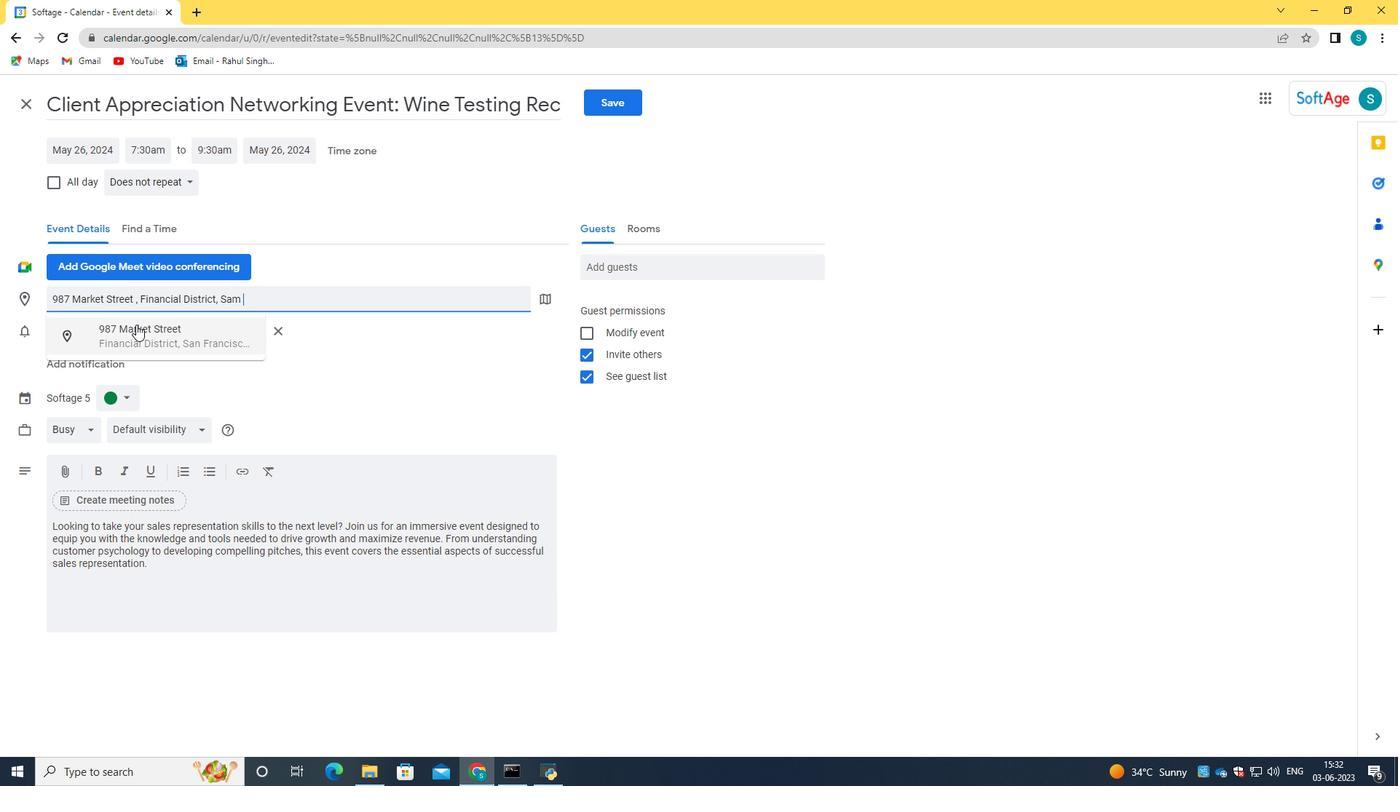 
Action: Mouse pressed left at (141, 342)
Screenshot: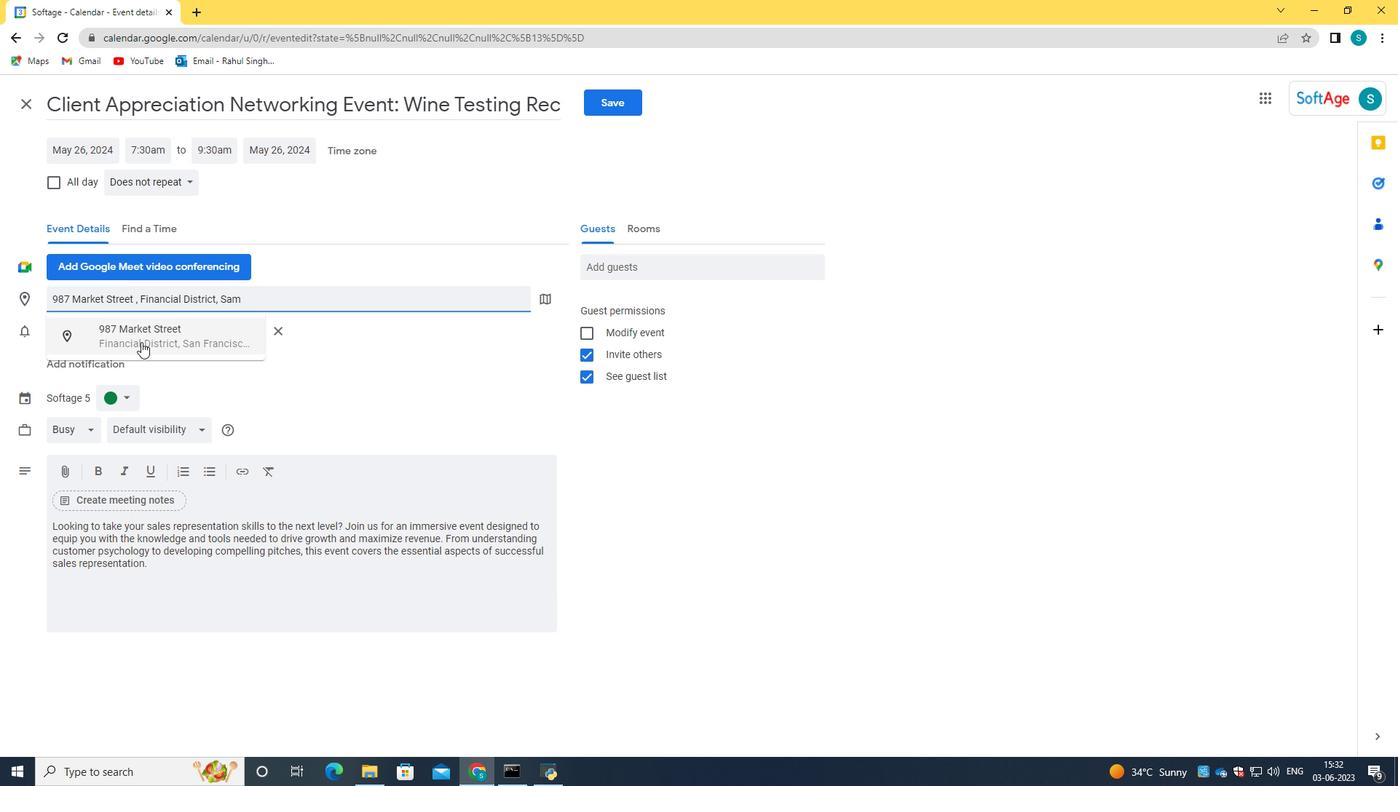 
Action: Mouse moved to (621, 270)
Screenshot: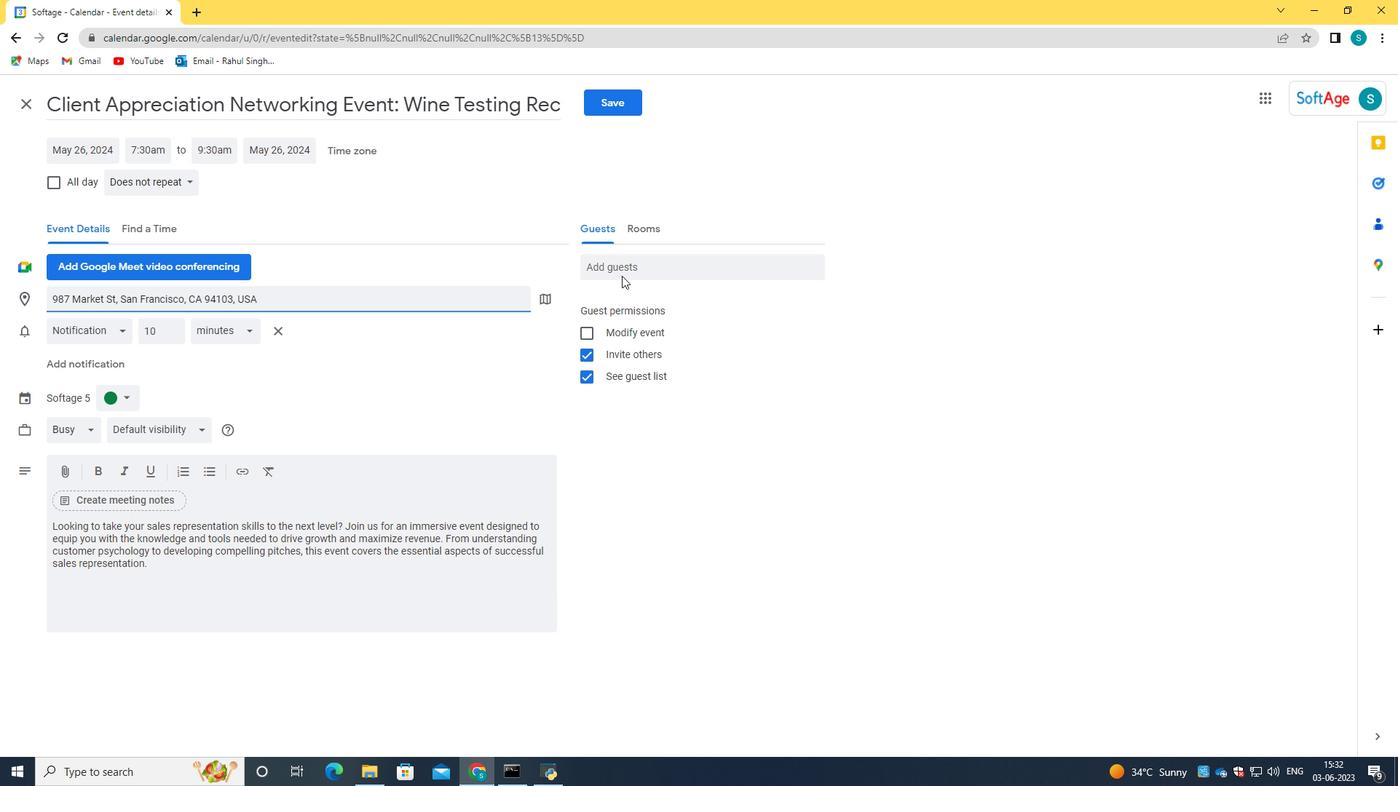 
Action: Mouse pressed left at (621, 270)
Screenshot: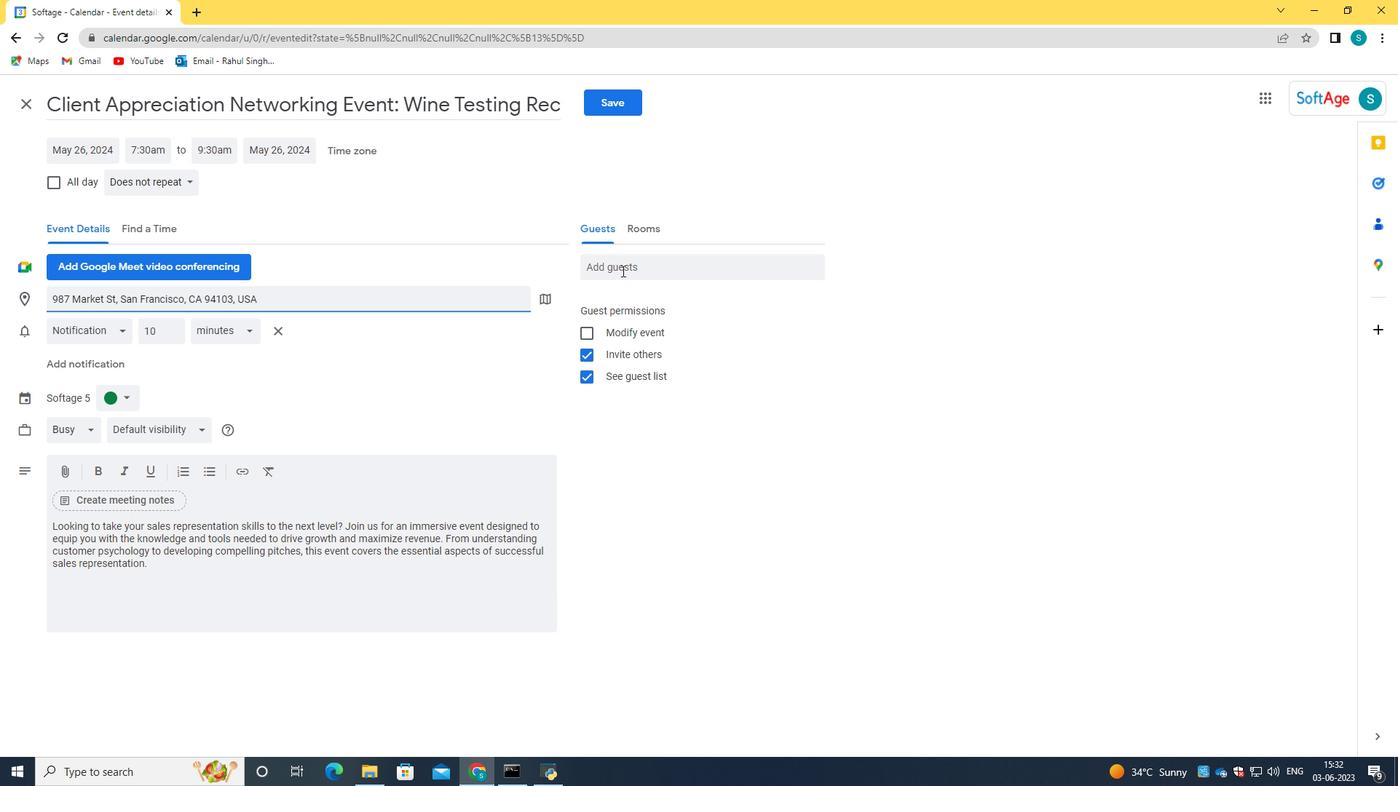 
Action: Key pressed softage.2<Key.shift>@softage.net
Screenshot: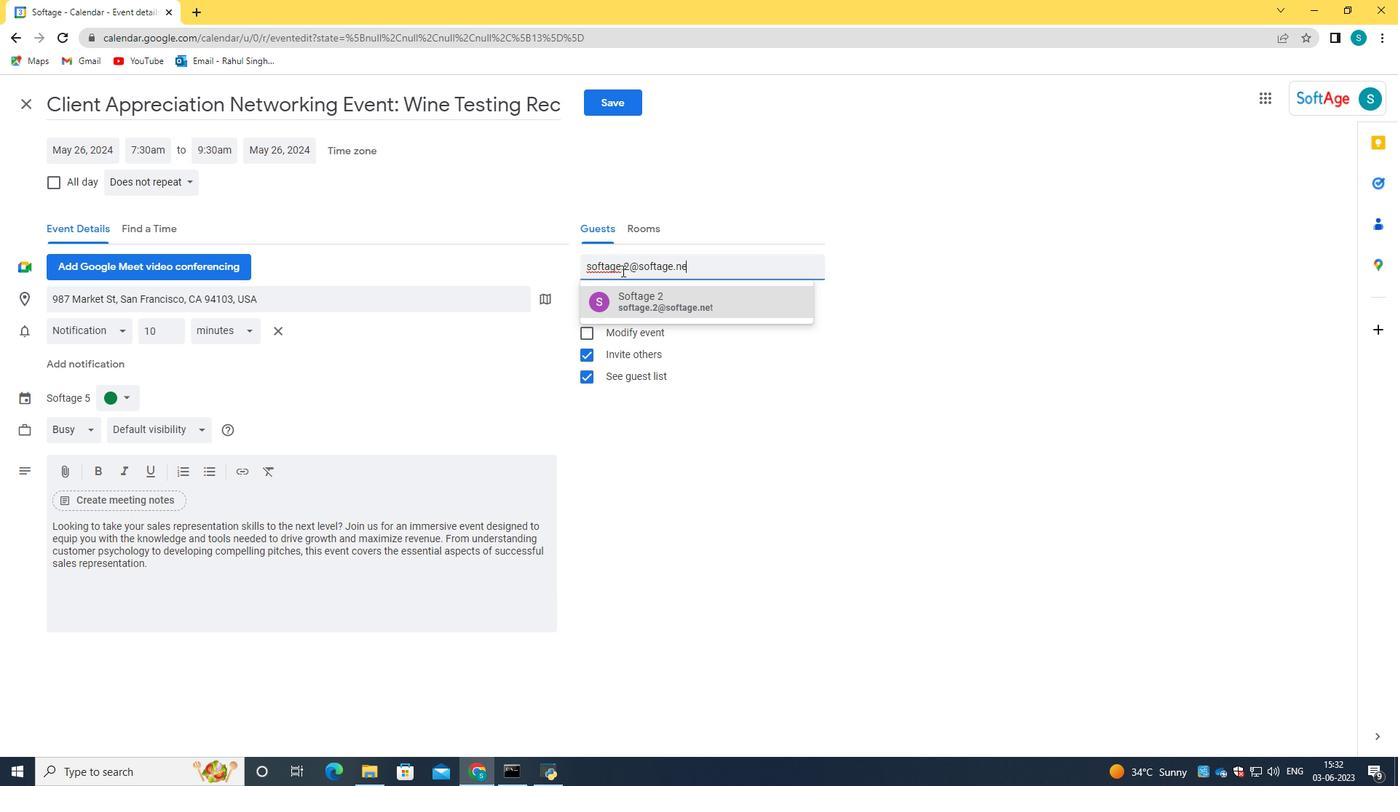 
Action: Mouse moved to (629, 294)
Screenshot: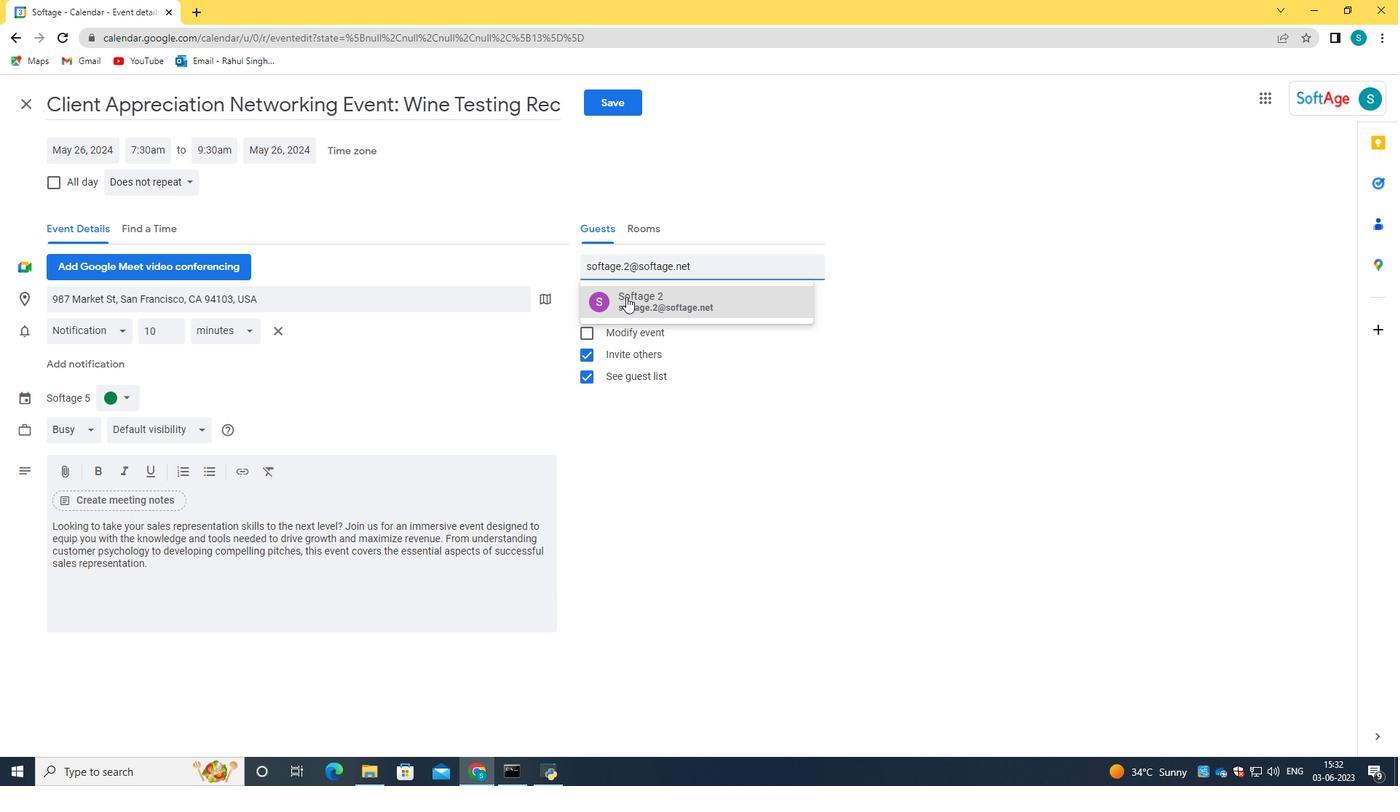 
Action: Mouse pressed left at (629, 294)
Screenshot: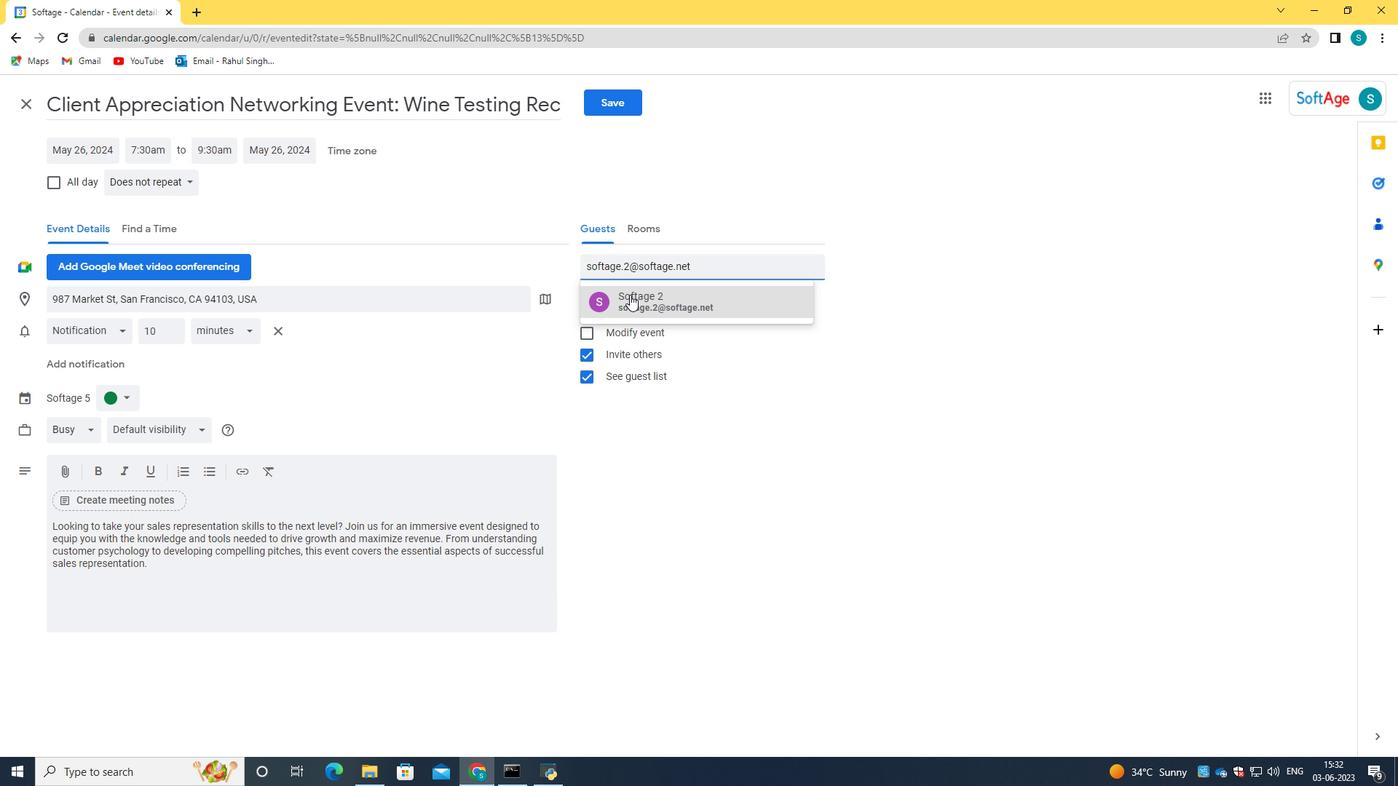 
Action: Mouse moved to (637, 272)
Screenshot: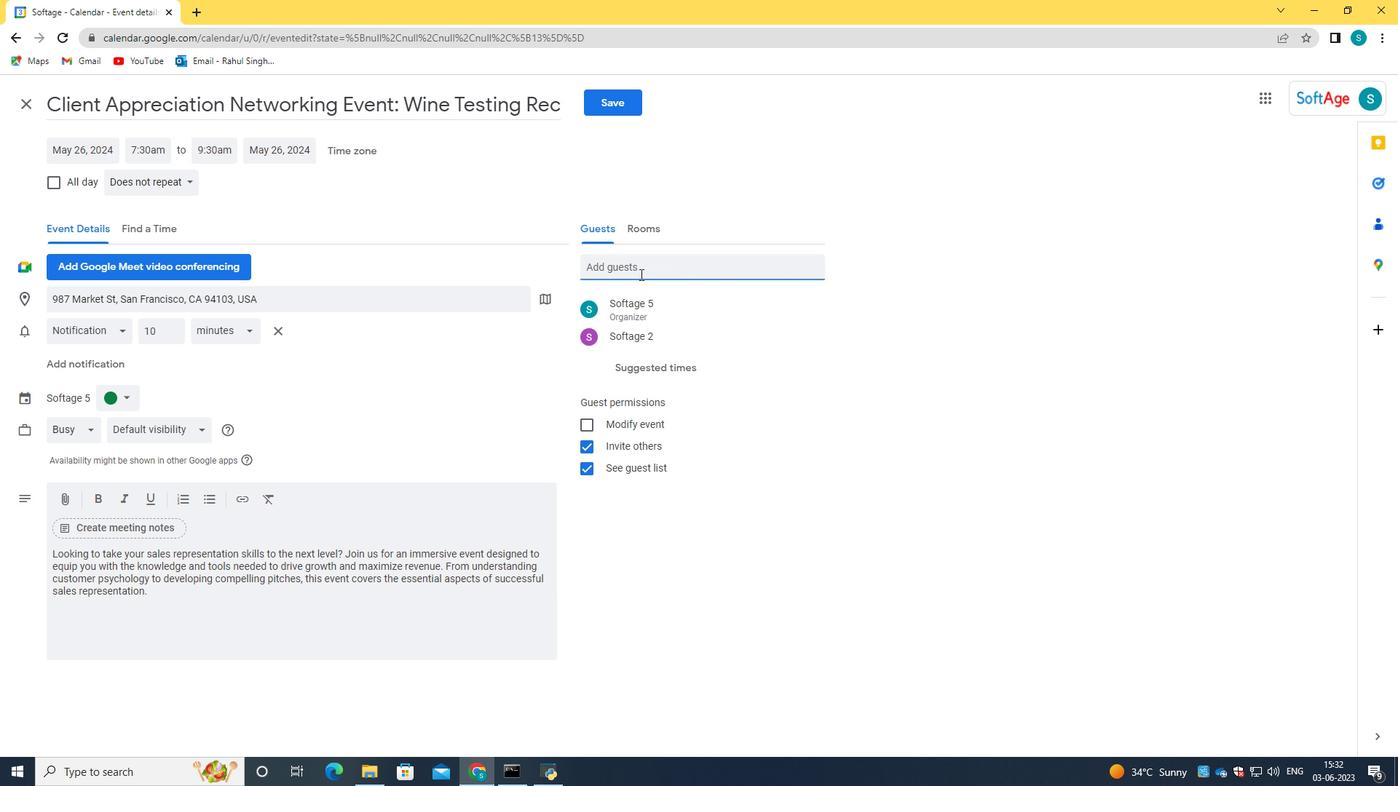 
Action: Mouse pressed left at (637, 272)
Screenshot: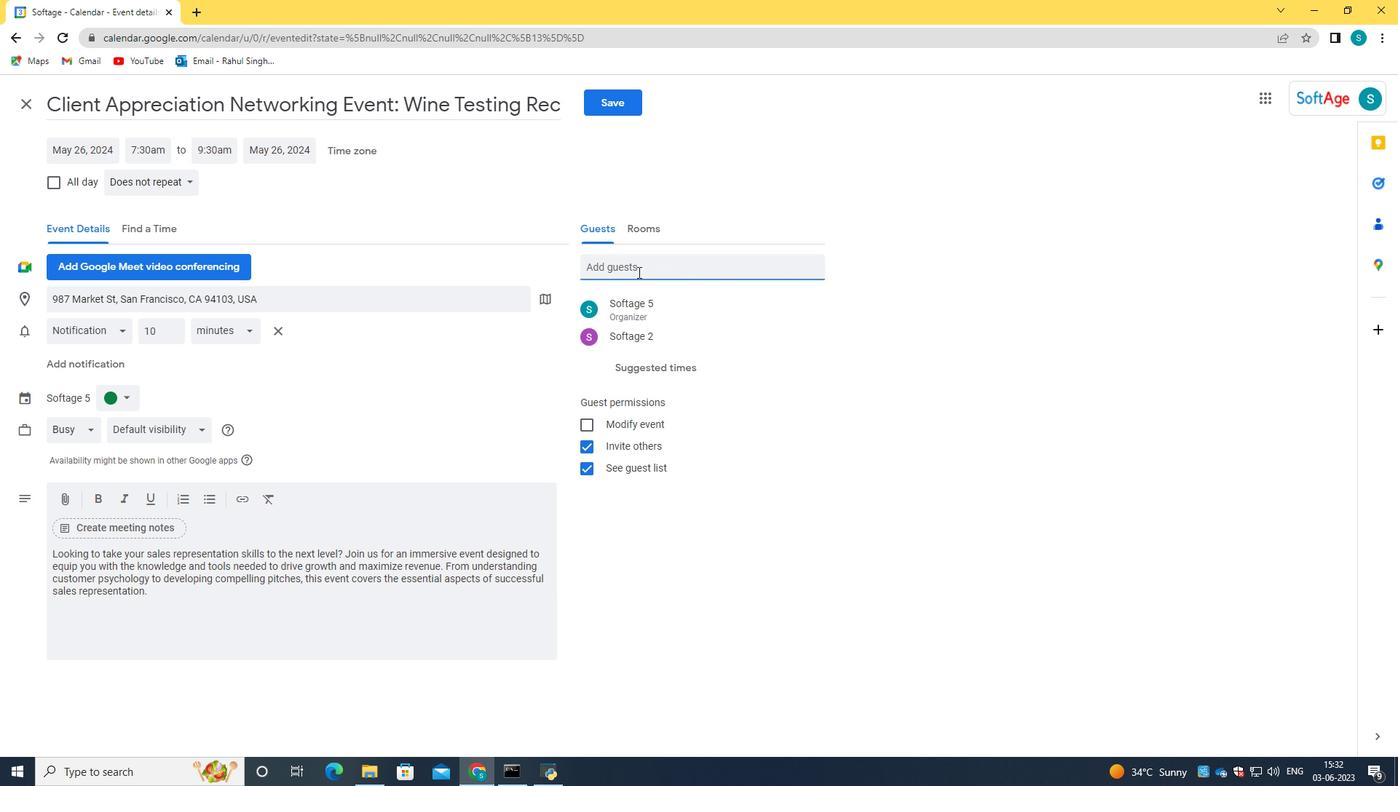 
Action: Key pressed softage.3<Key.shift>@softage.net
Screenshot: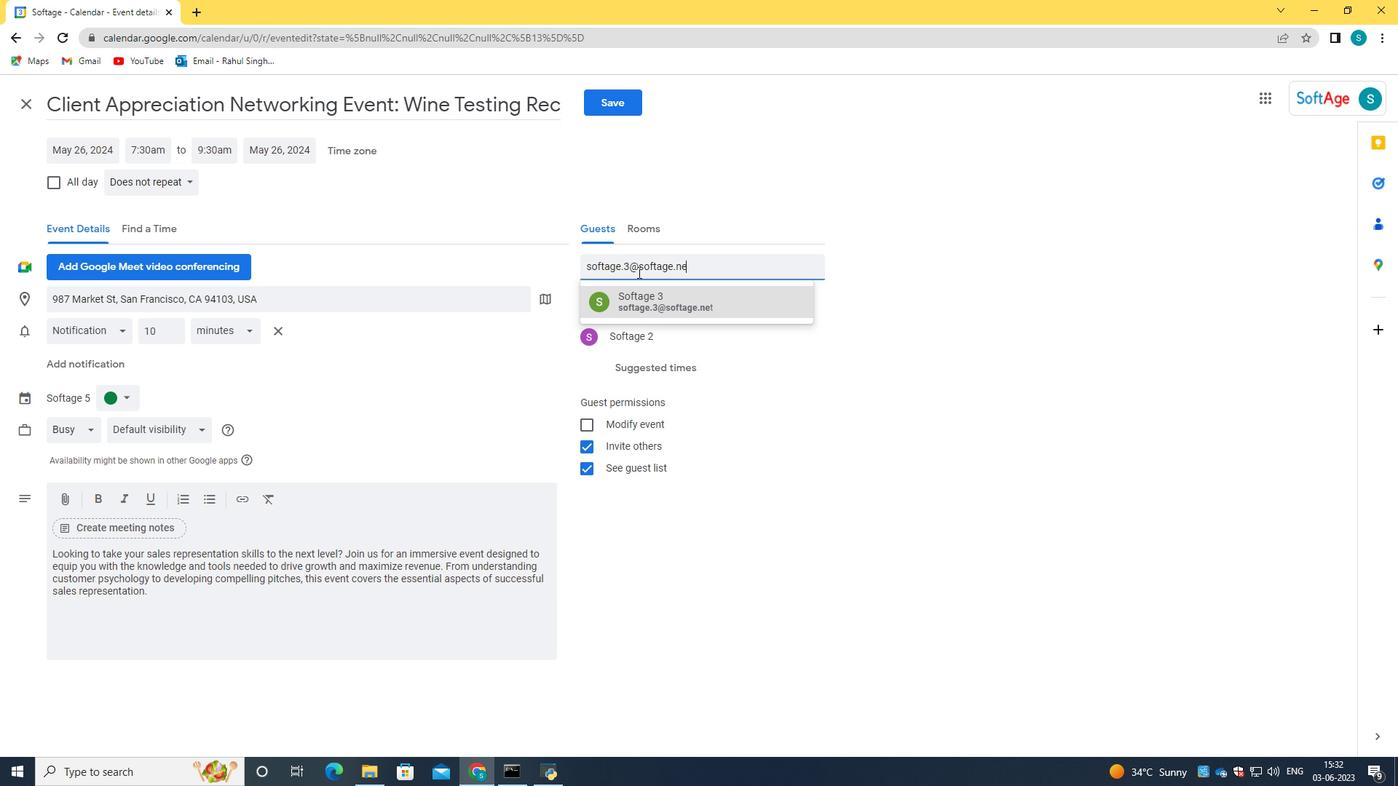
Action: Mouse moved to (652, 292)
Screenshot: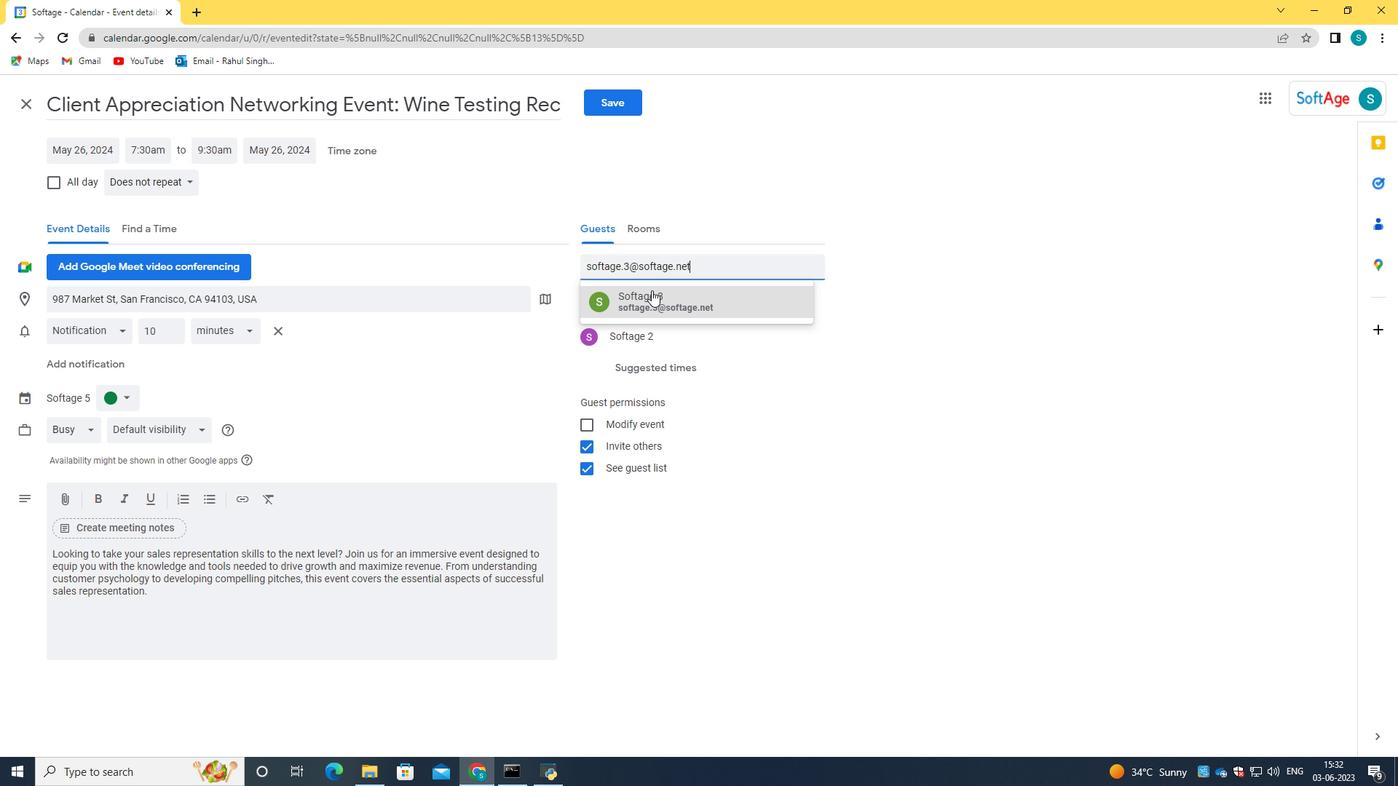 
Action: Mouse pressed left at (652, 292)
Screenshot: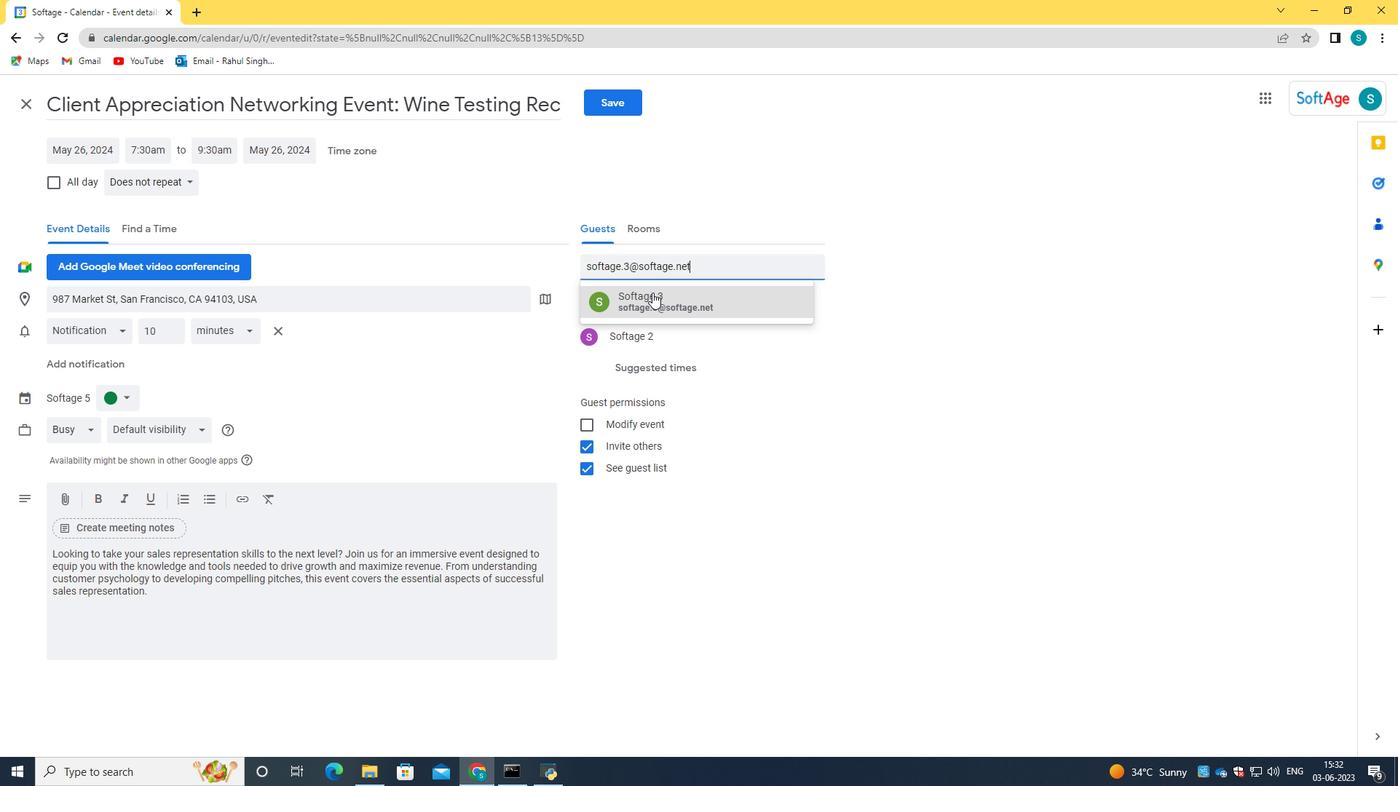 
Action: Mouse moved to (144, 186)
Screenshot: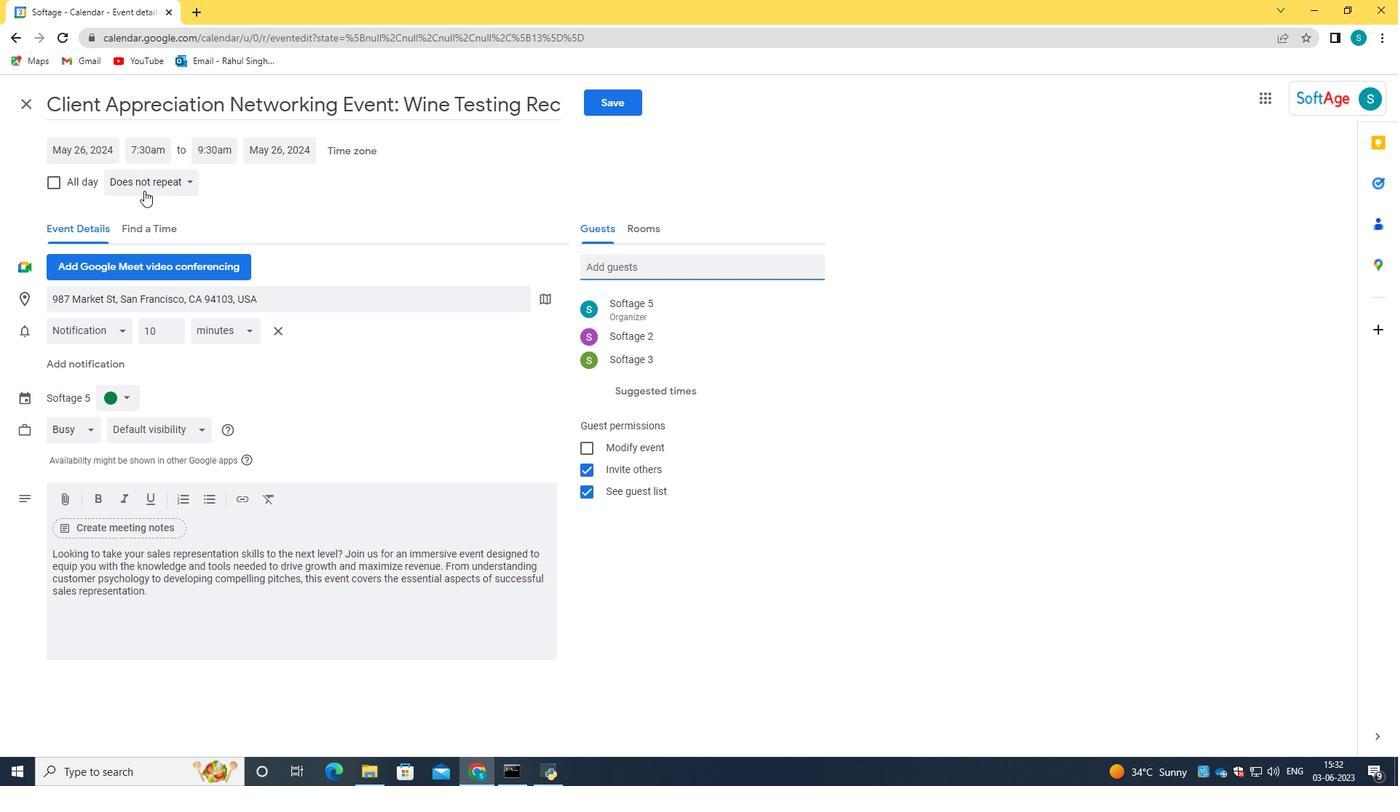 
Action: Mouse pressed left at (144, 186)
Screenshot: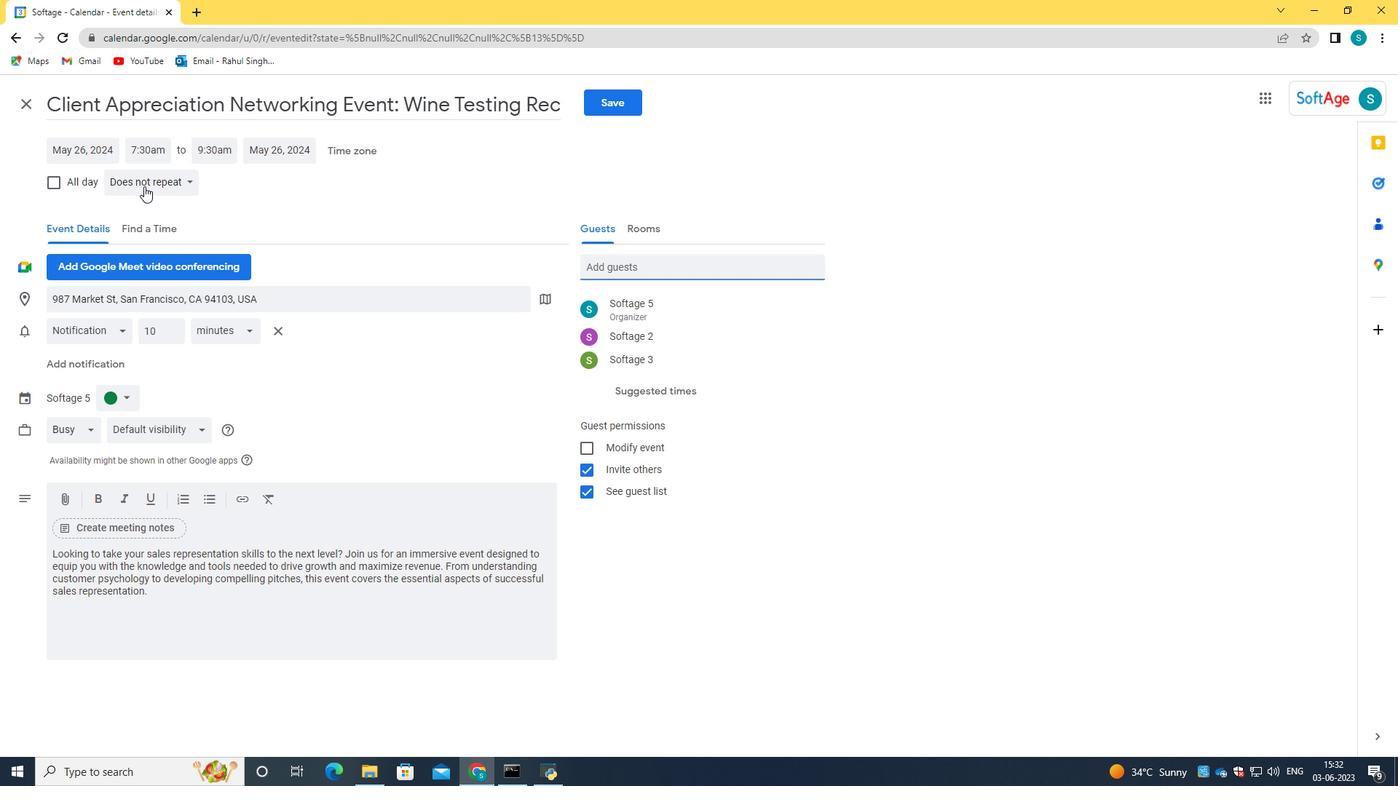 
Action: Mouse moved to (195, 211)
Screenshot: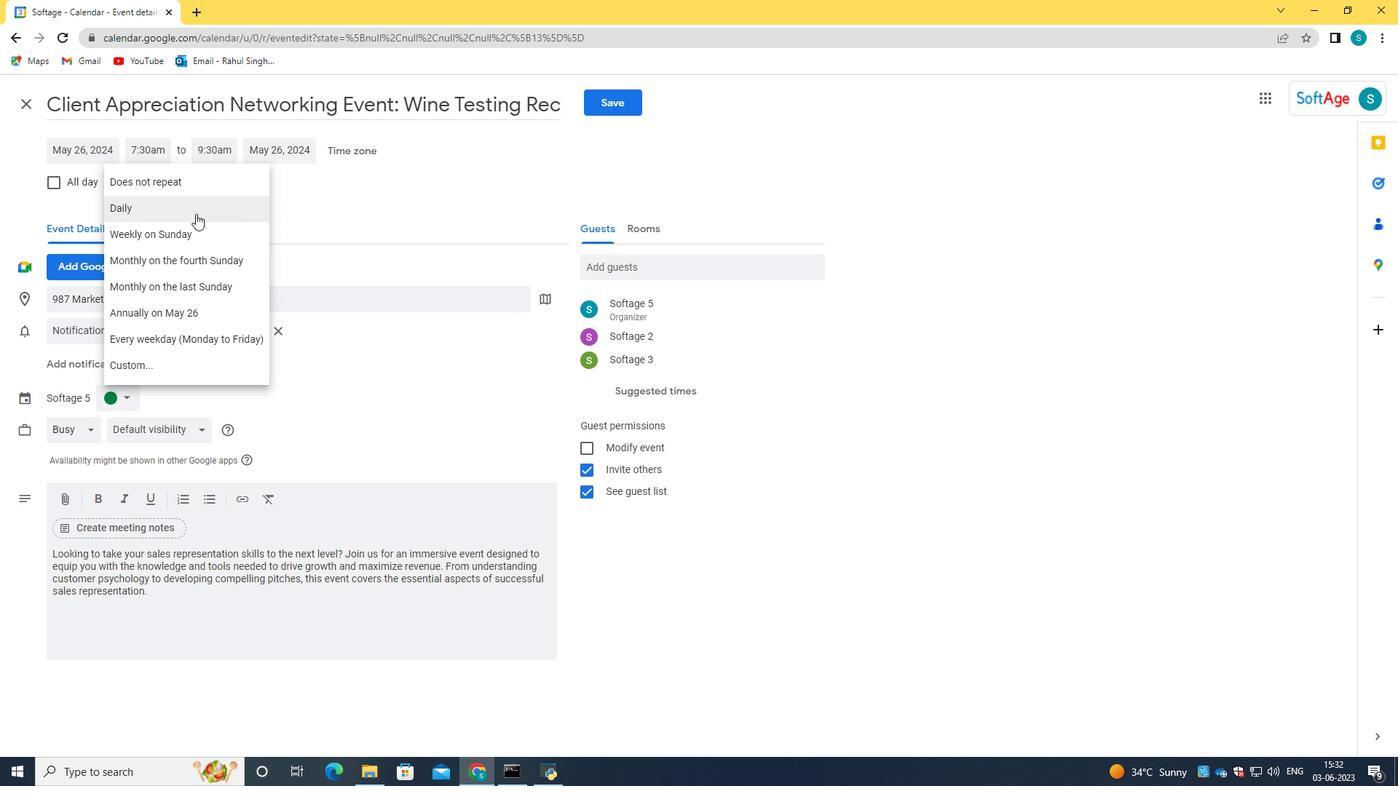 
Action: Mouse pressed left at (195, 211)
Screenshot: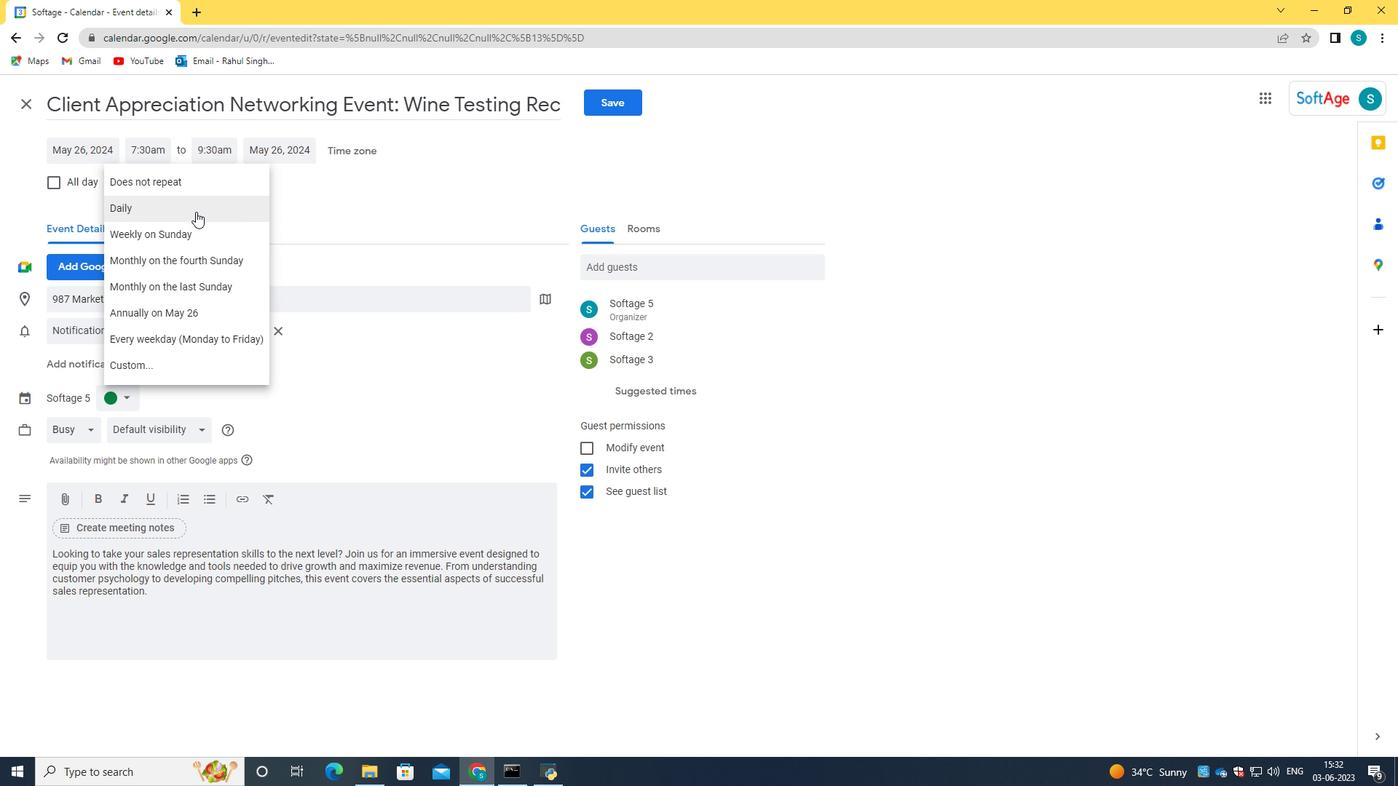 
Action: Mouse moved to (610, 99)
Screenshot: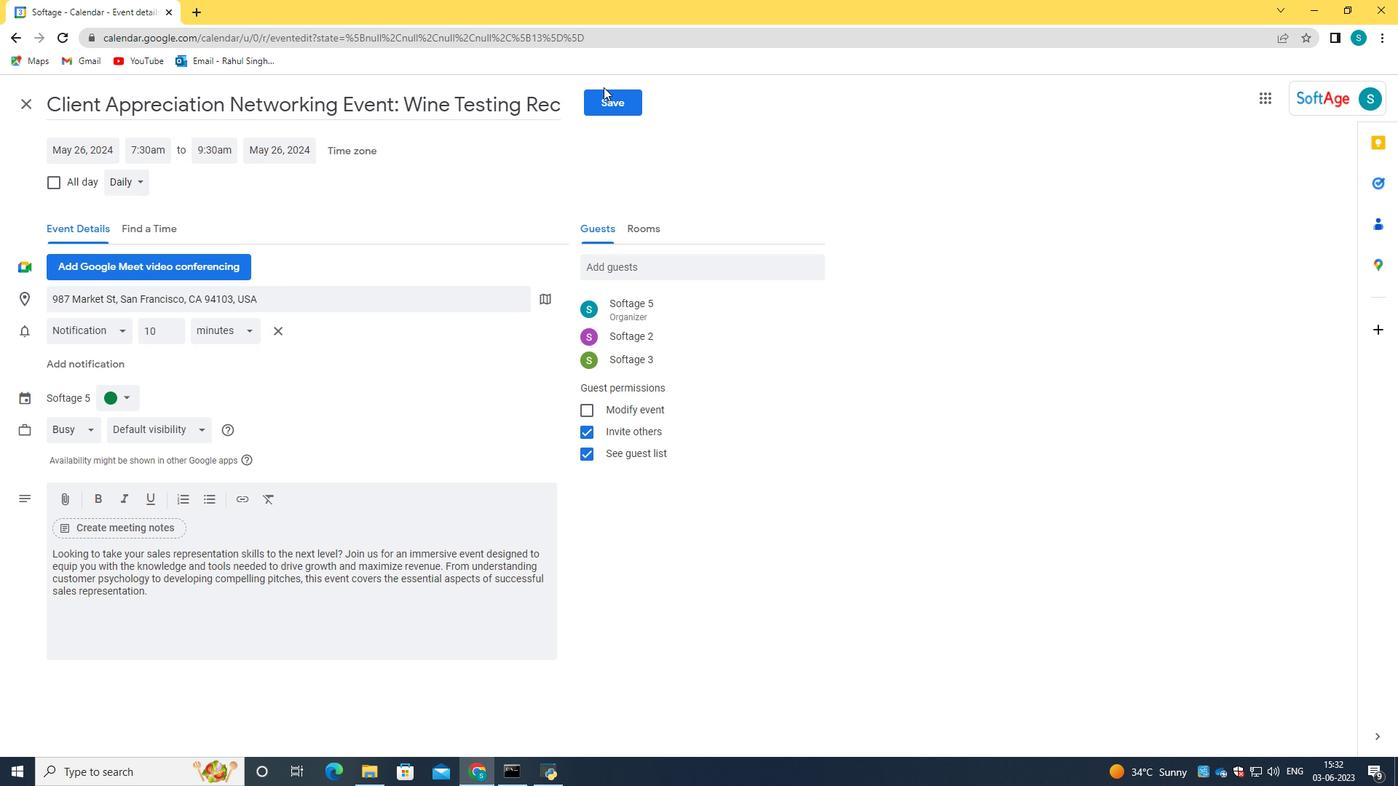 
Action: Mouse pressed left at (610, 99)
Screenshot: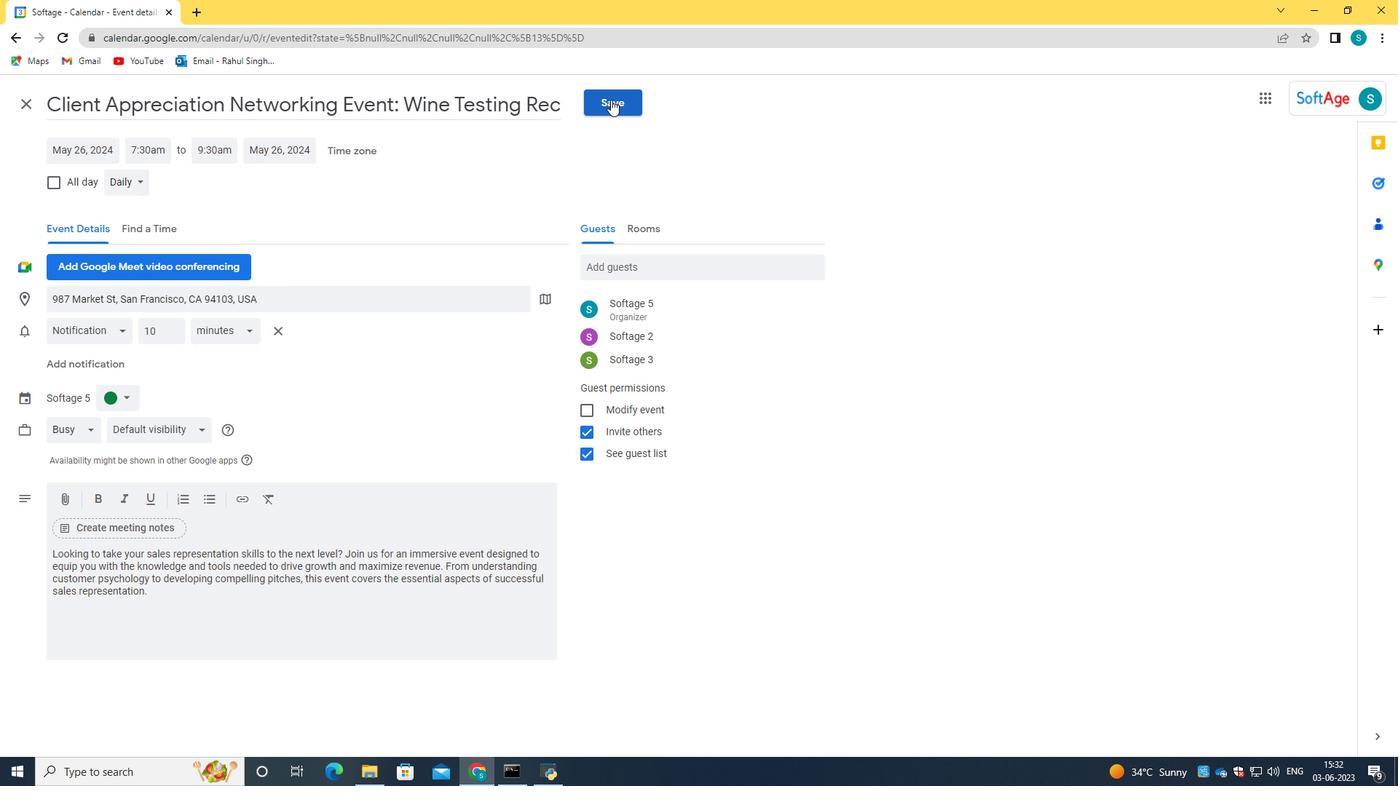 
Action: Mouse moved to (851, 454)
Screenshot: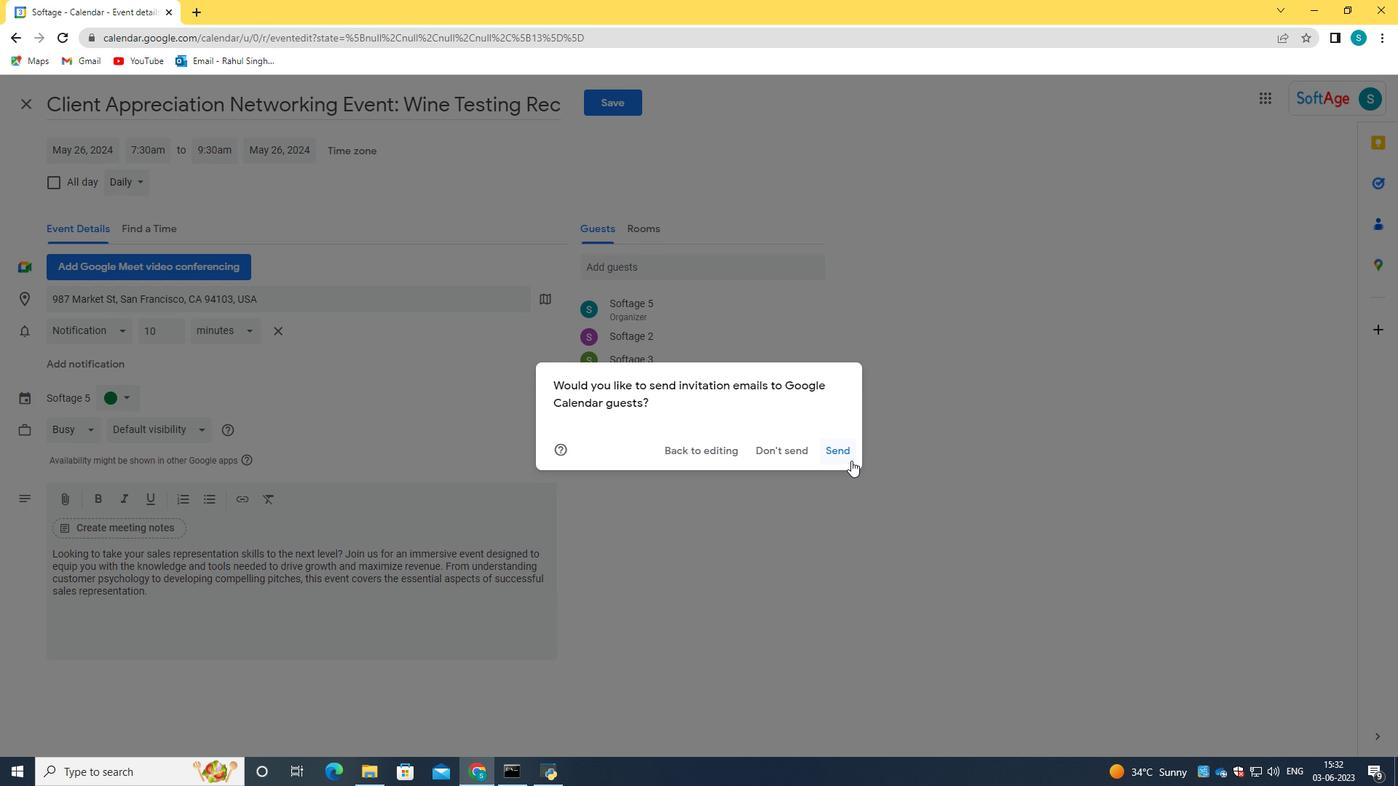 
Action: Mouse pressed left at (851, 454)
Screenshot: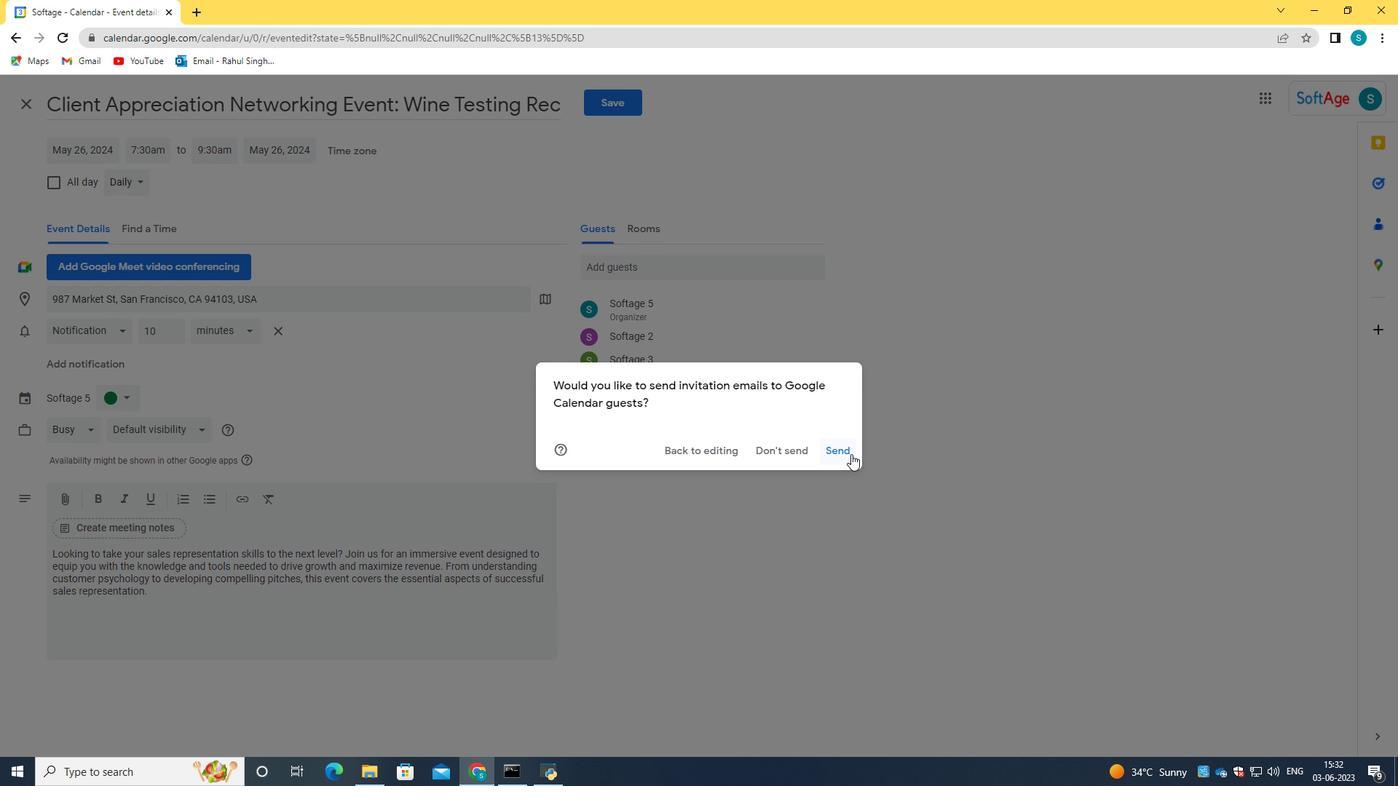 
Action: Mouse moved to (851, 454)
Screenshot: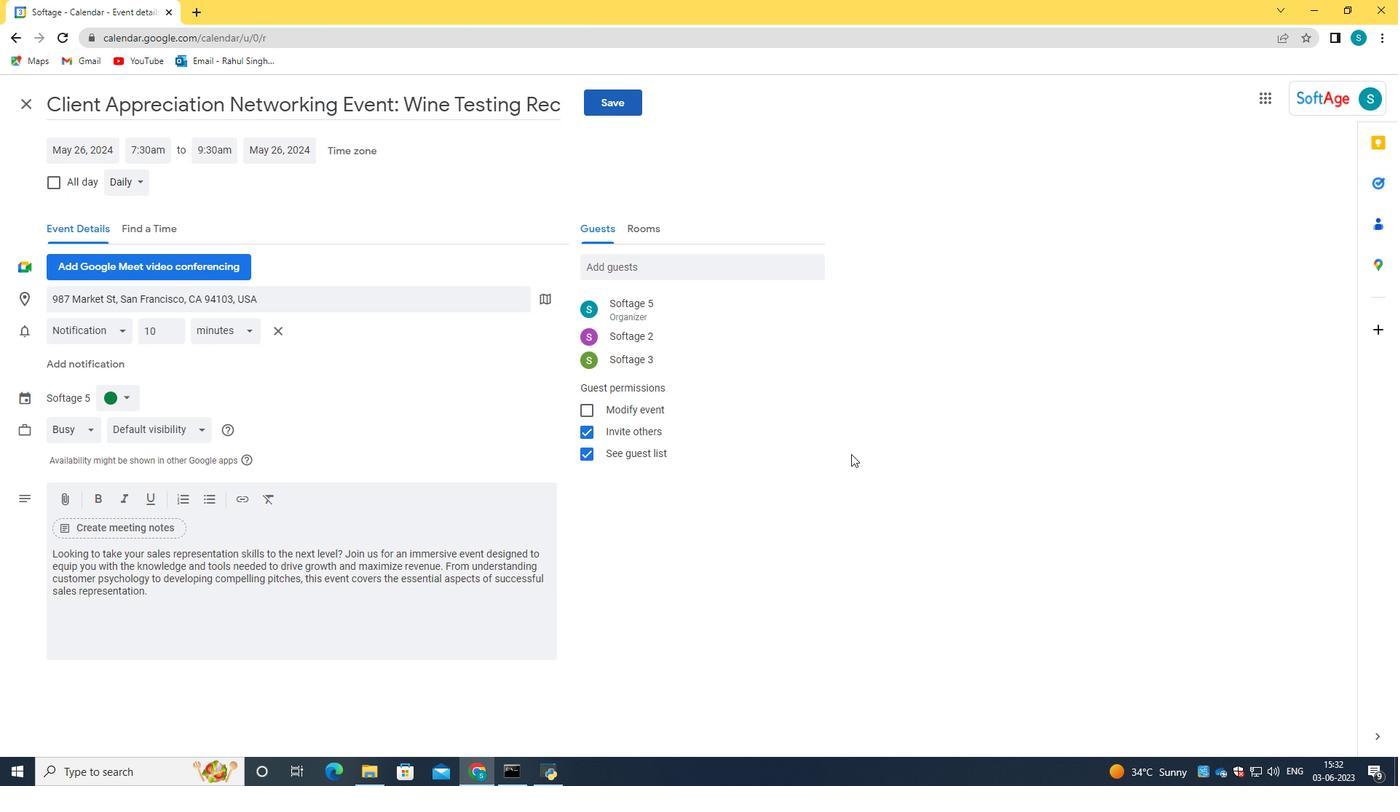 
